 Task: Look for space in Parral, Chile from 15th June, 2023 to 21st June, 2023 for 5 adults in price range Rs.14000 to Rs.25000. Place can be entire place with 3 bedrooms having 3 beds and 3 bathrooms. Property type can be house, flat, guest house. Booking option can be shelf check-in. Required host language is English.
Action: Mouse moved to (409, 121)
Screenshot: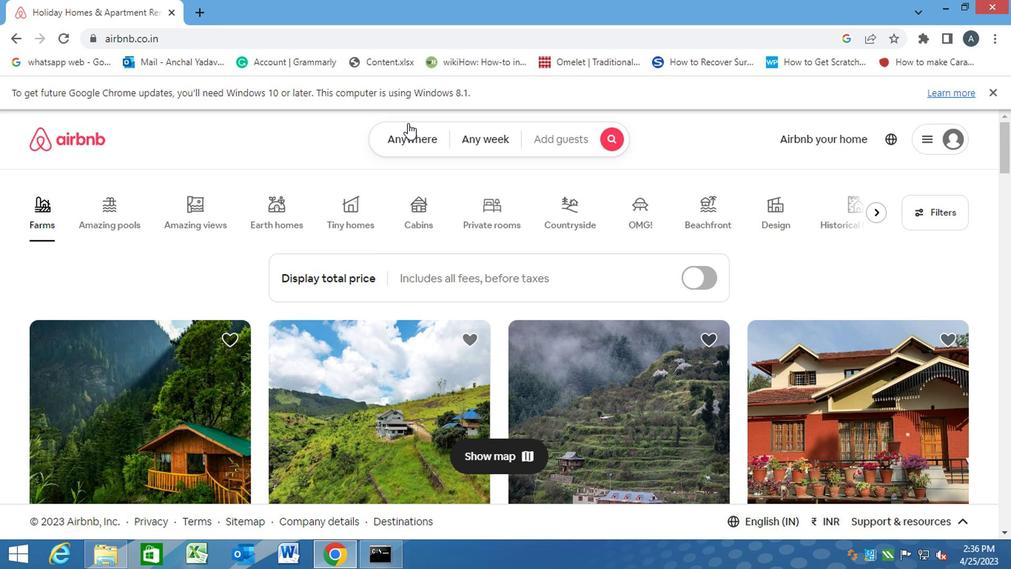 
Action: Mouse pressed left at (409, 121)
Screenshot: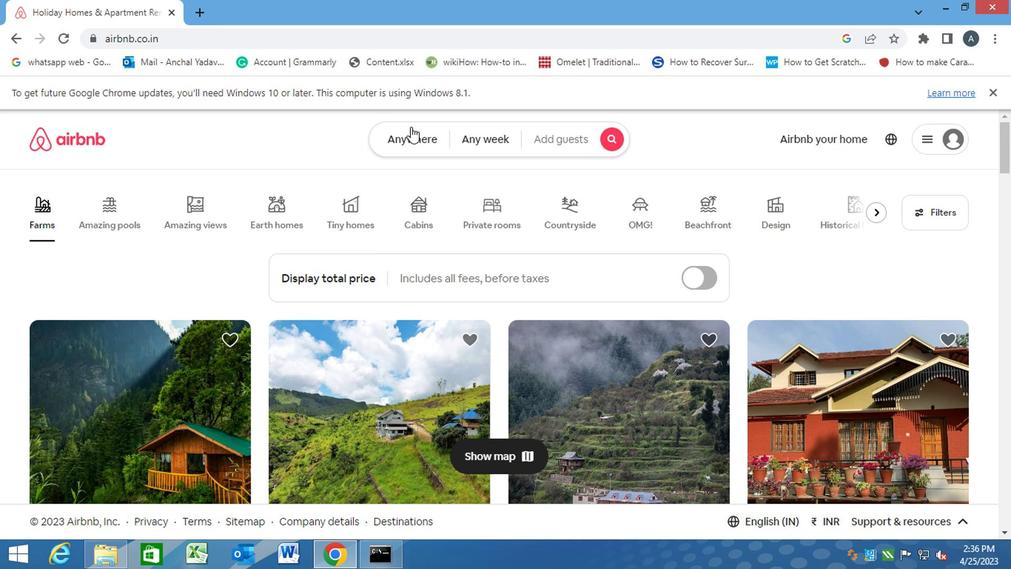 
Action: Mouse moved to (387, 180)
Screenshot: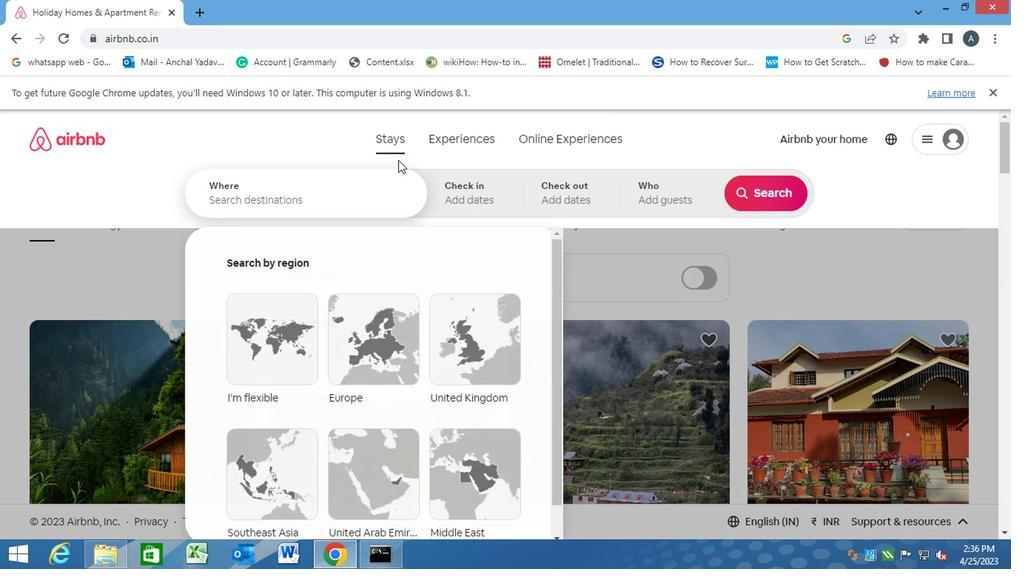 
Action: Mouse pressed left at (387, 180)
Screenshot: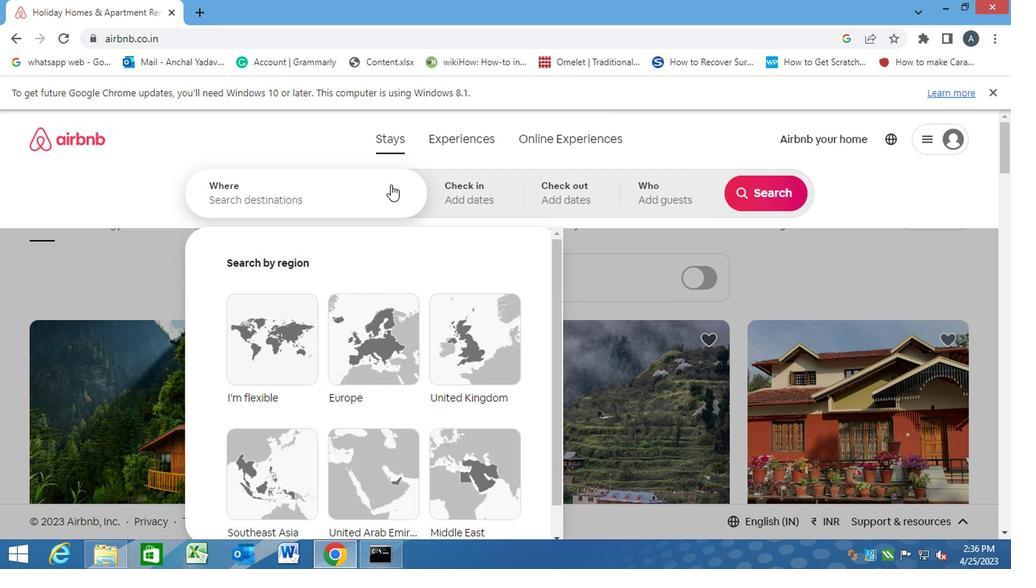 
Action: Key pressed p<Key.caps_lock>arral,<Key.space><Key.caps_lock>c<Key.caps_lock>hile<Key.enter>
Screenshot: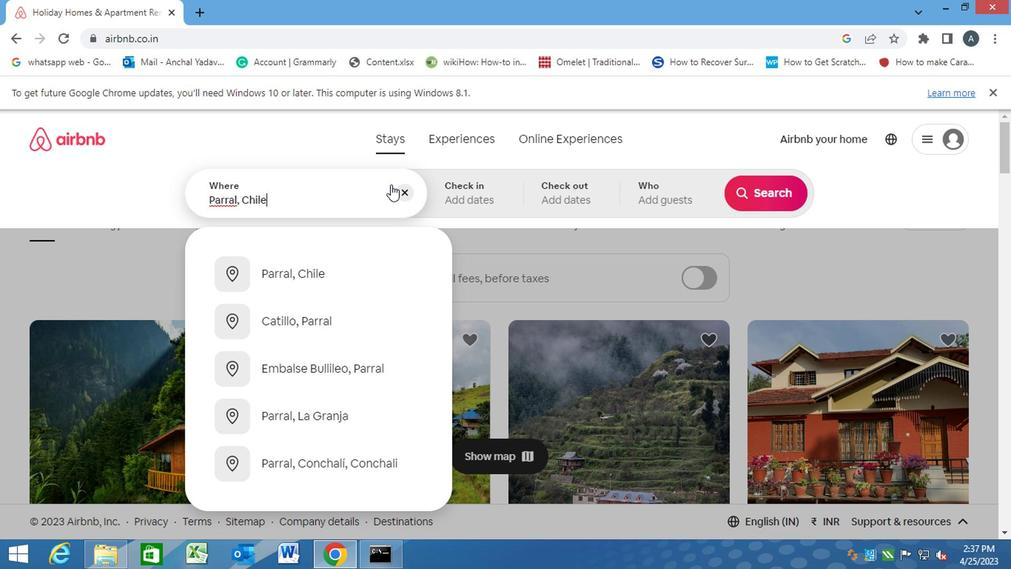 
Action: Mouse moved to (759, 318)
Screenshot: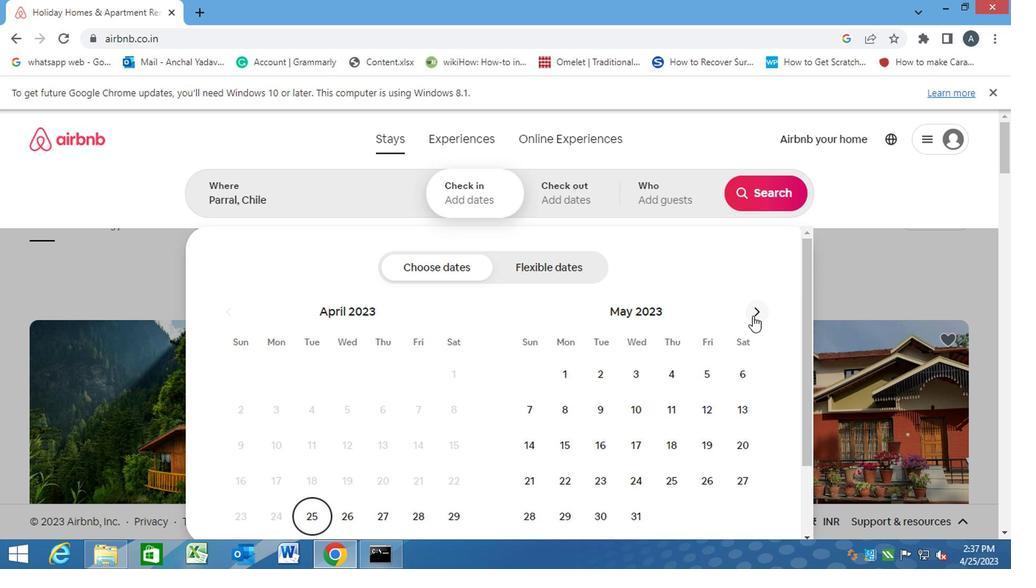 
Action: Mouse pressed left at (759, 318)
Screenshot: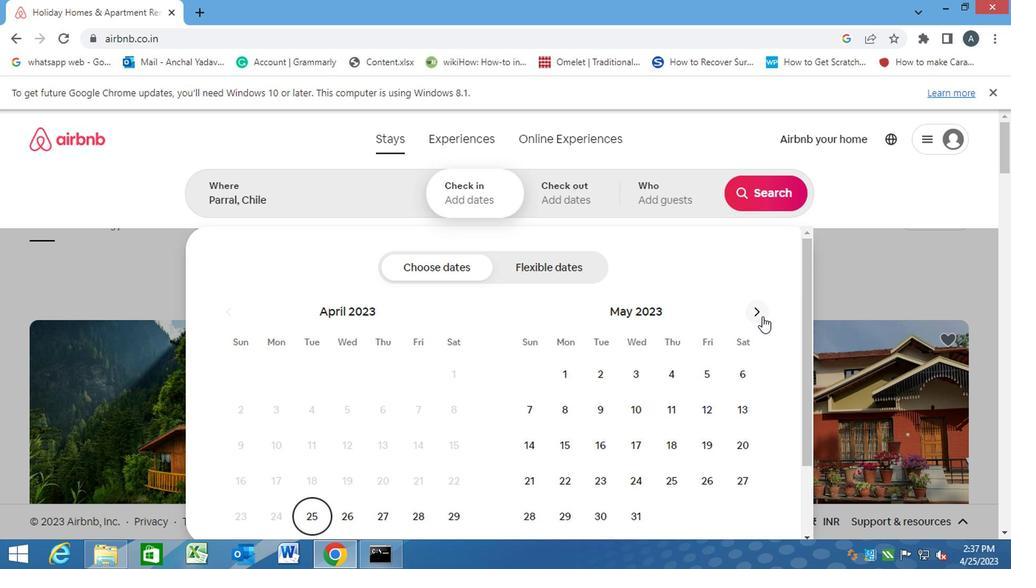 
Action: Mouse pressed left at (759, 318)
Screenshot: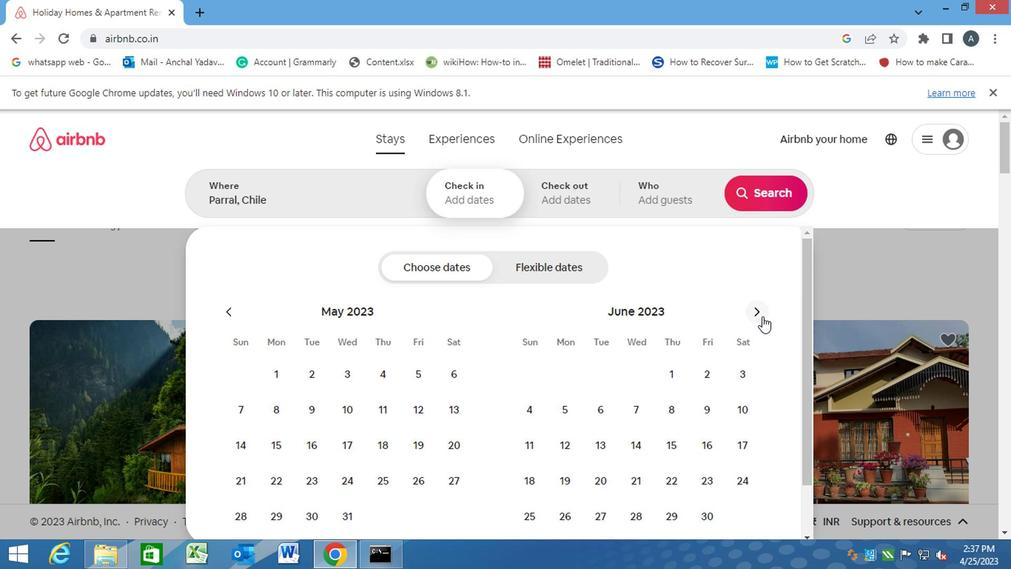 
Action: Mouse moved to (222, 312)
Screenshot: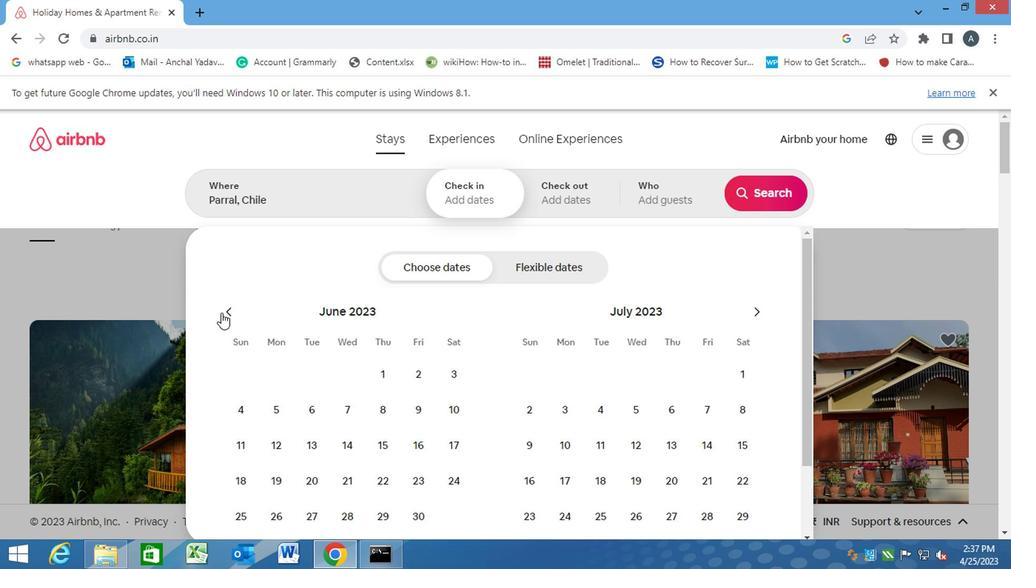 
Action: Mouse pressed left at (222, 312)
Screenshot: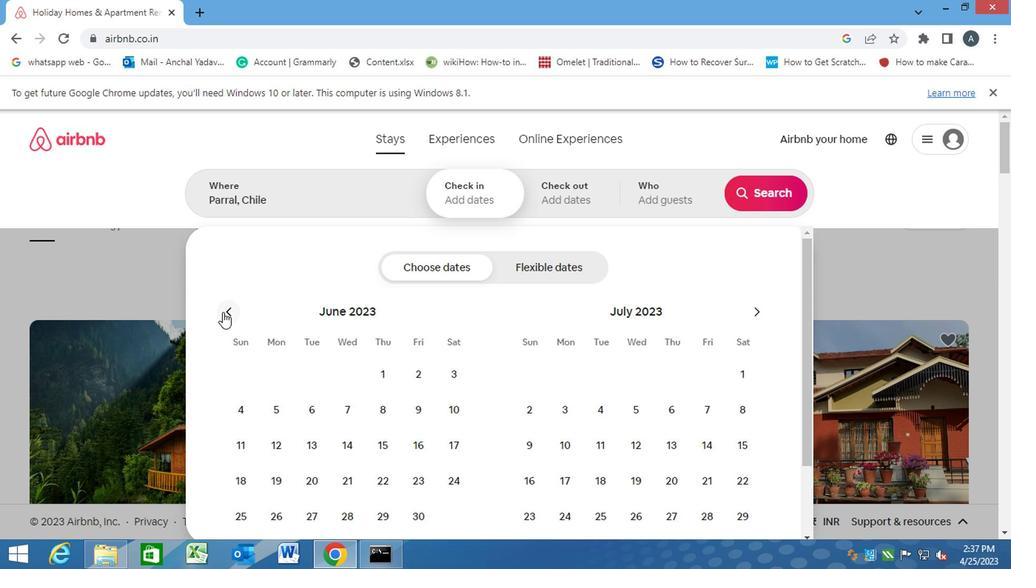 
Action: Mouse moved to (671, 451)
Screenshot: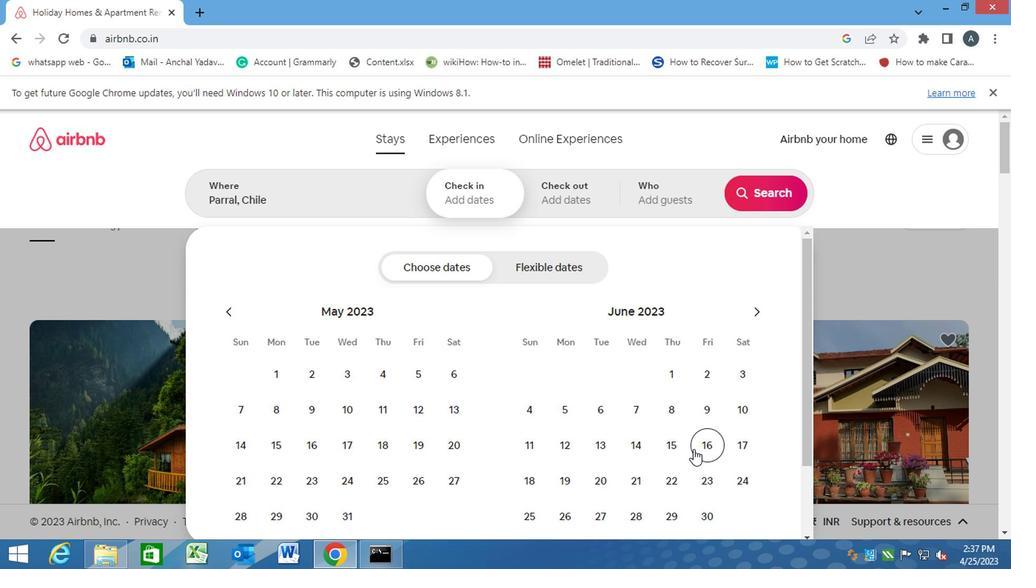 
Action: Mouse pressed left at (671, 451)
Screenshot: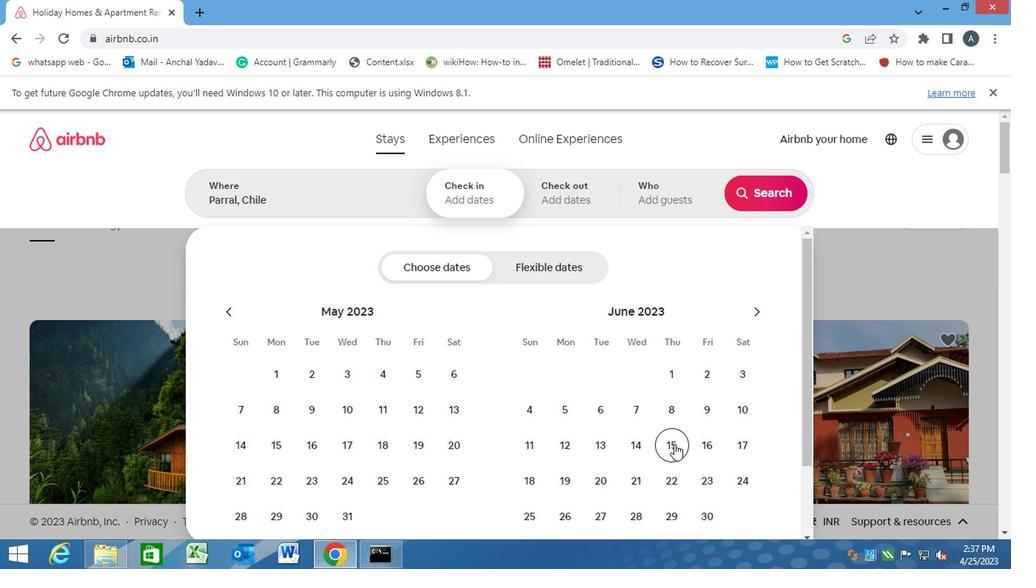 
Action: Mouse moved to (629, 489)
Screenshot: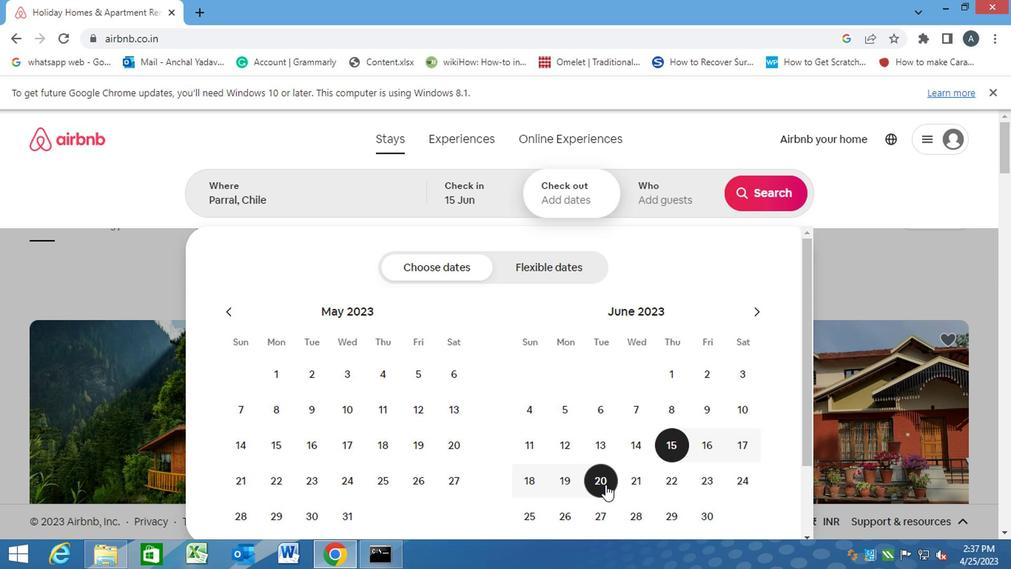 
Action: Mouse pressed left at (629, 489)
Screenshot: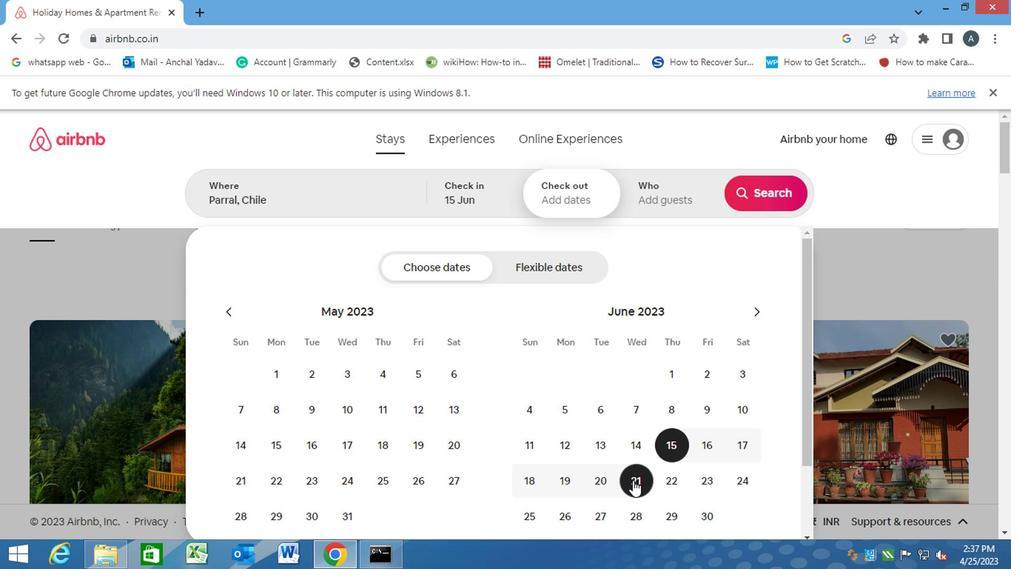 
Action: Mouse moved to (651, 183)
Screenshot: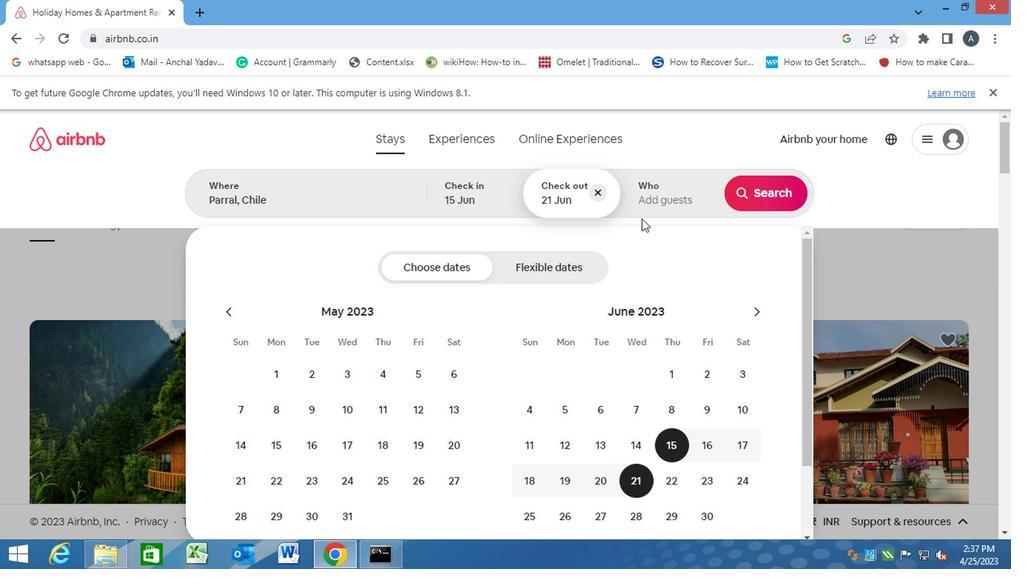 
Action: Mouse pressed left at (651, 183)
Screenshot: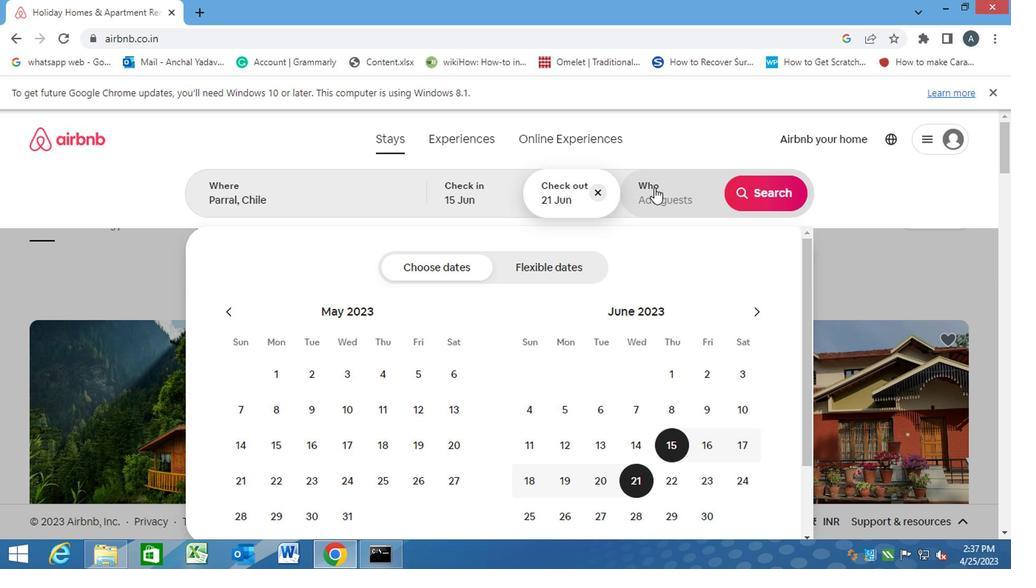 
Action: Mouse moved to (768, 272)
Screenshot: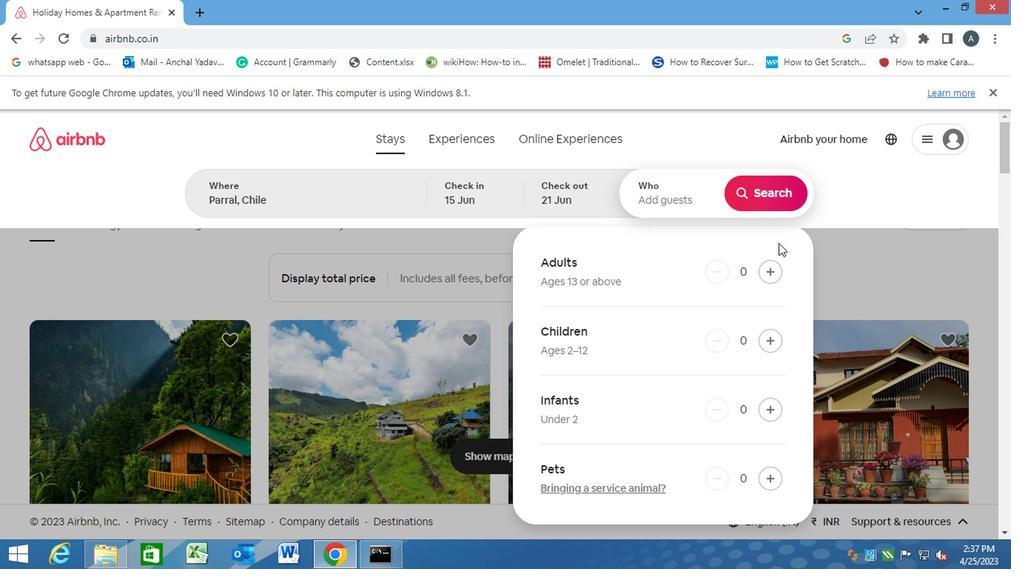 
Action: Mouse pressed left at (768, 272)
Screenshot: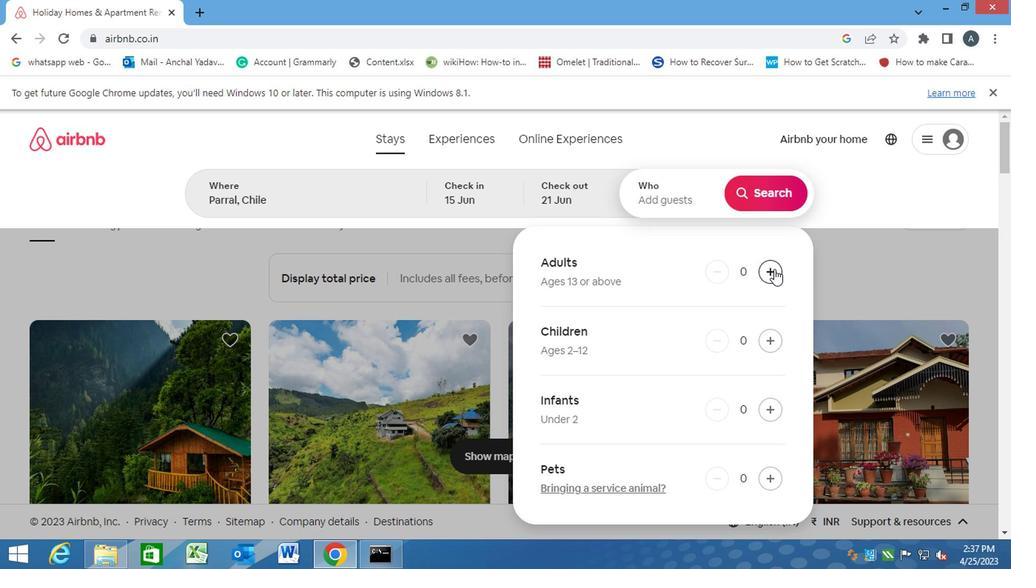 
Action: Mouse pressed left at (768, 272)
Screenshot: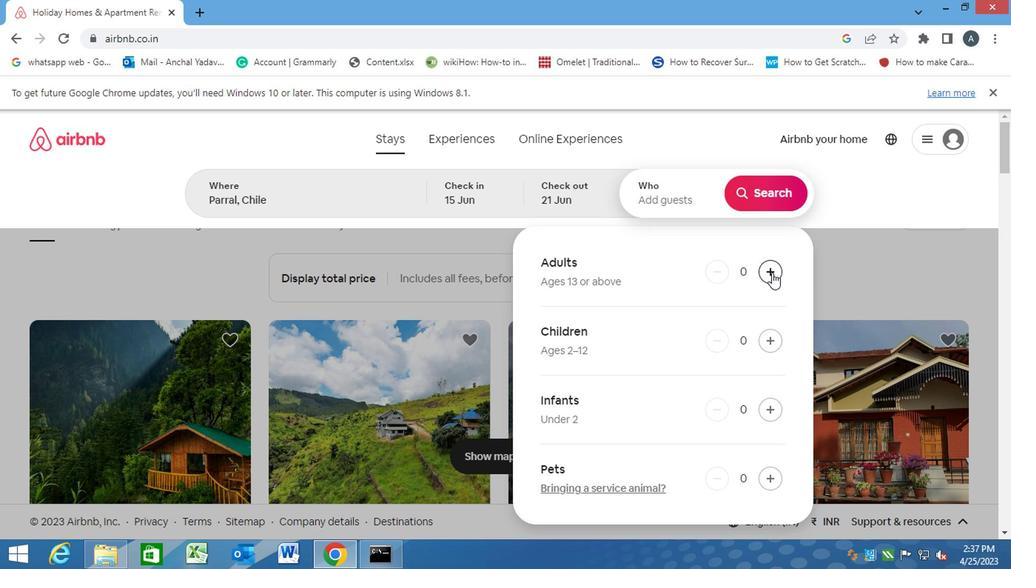 
Action: Mouse pressed left at (768, 272)
Screenshot: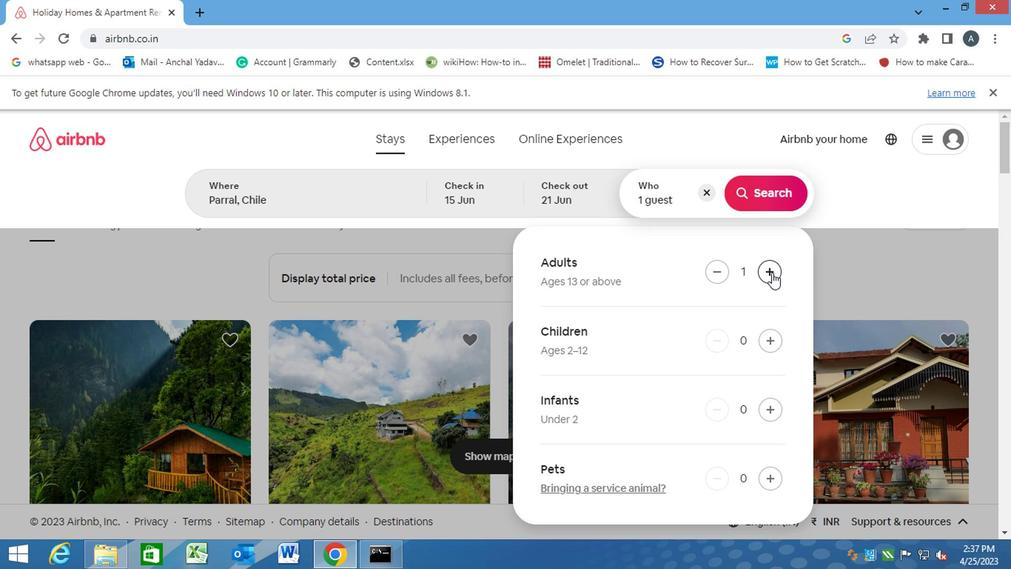
Action: Mouse pressed left at (768, 272)
Screenshot: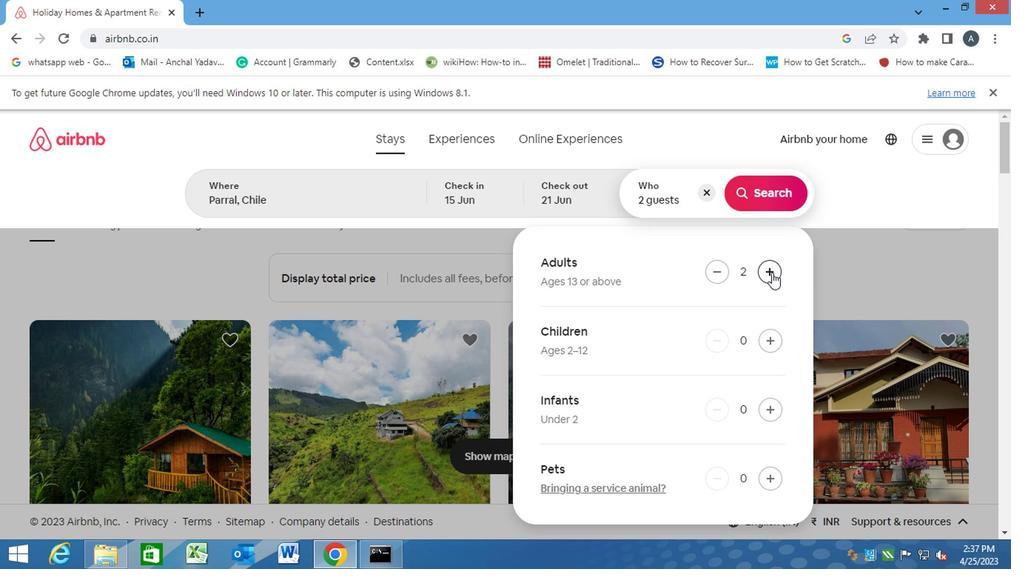 
Action: Mouse pressed left at (768, 272)
Screenshot: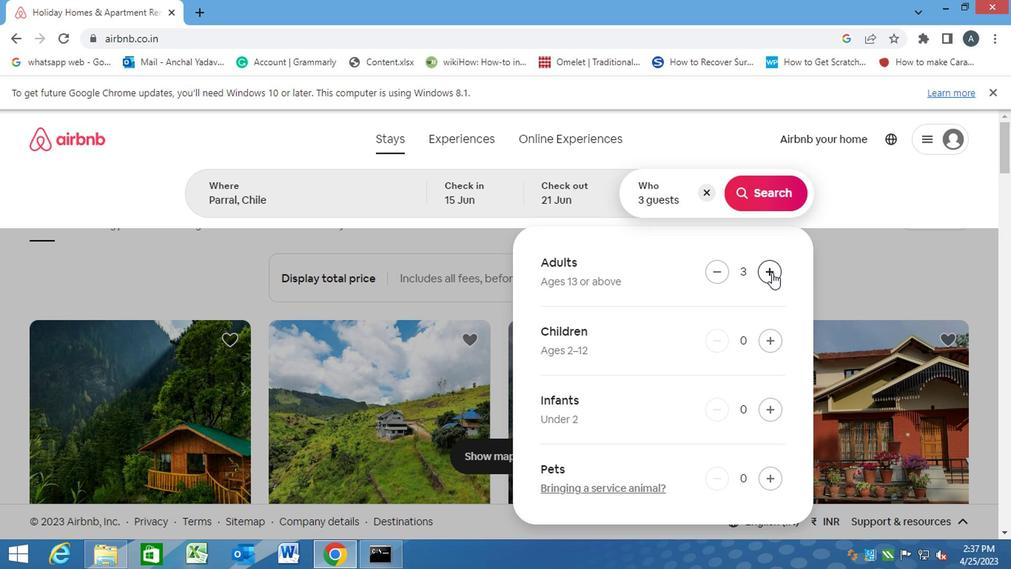 
Action: Mouse moved to (752, 195)
Screenshot: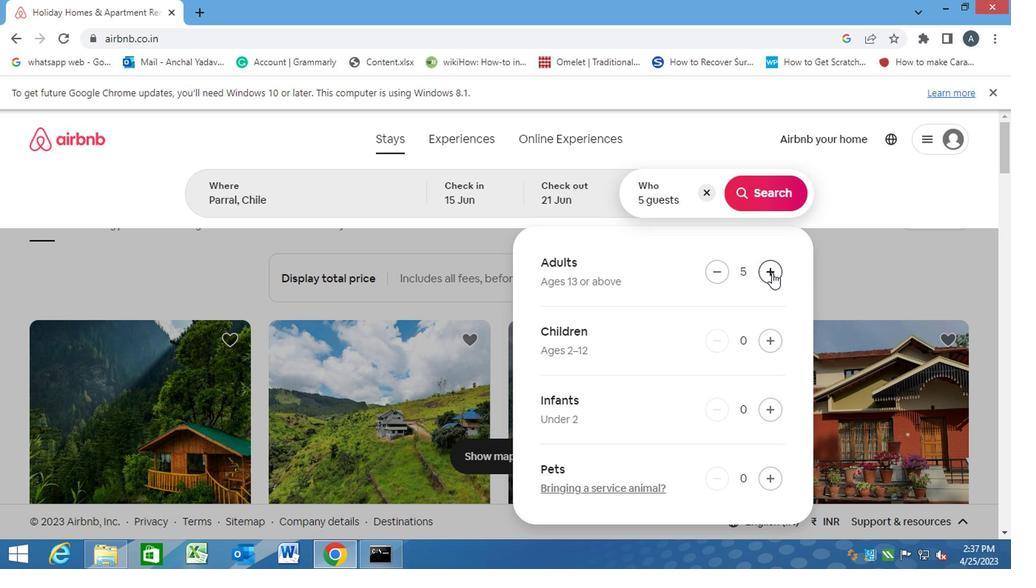 
Action: Mouse pressed left at (752, 195)
Screenshot: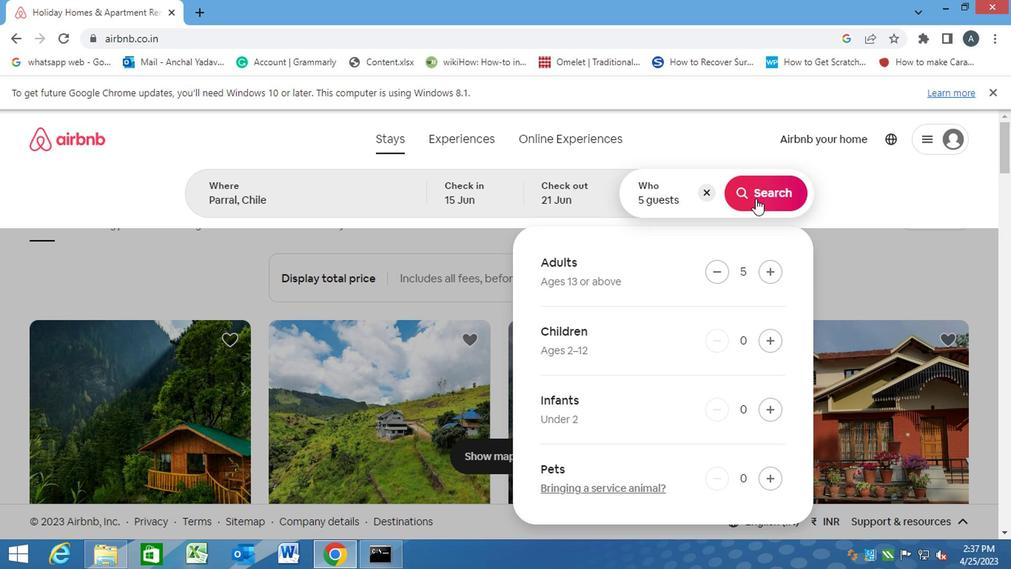 
Action: Mouse moved to (952, 202)
Screenshot: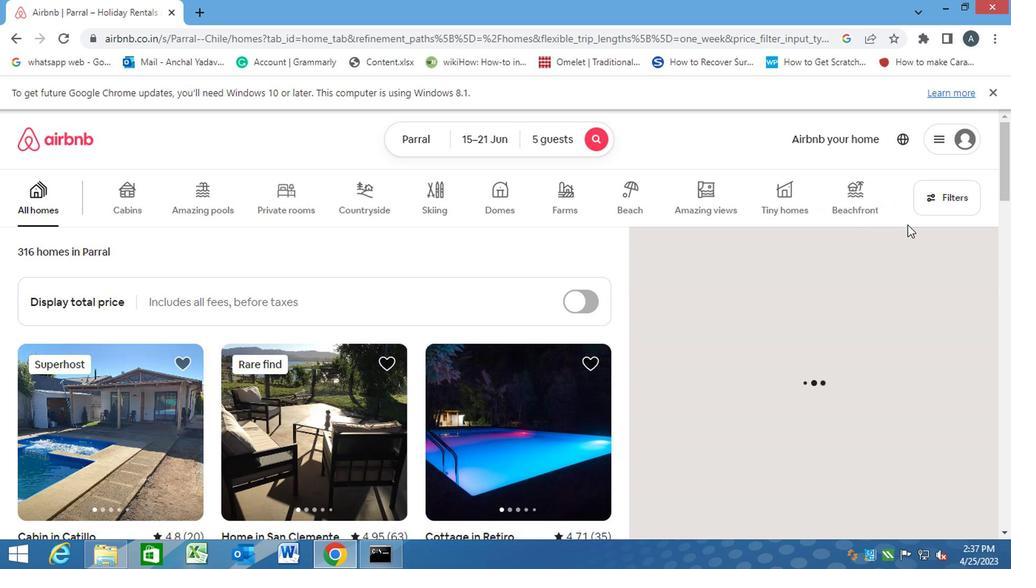 
Action: Mouse pressed left at (952, 202)
Screenshot: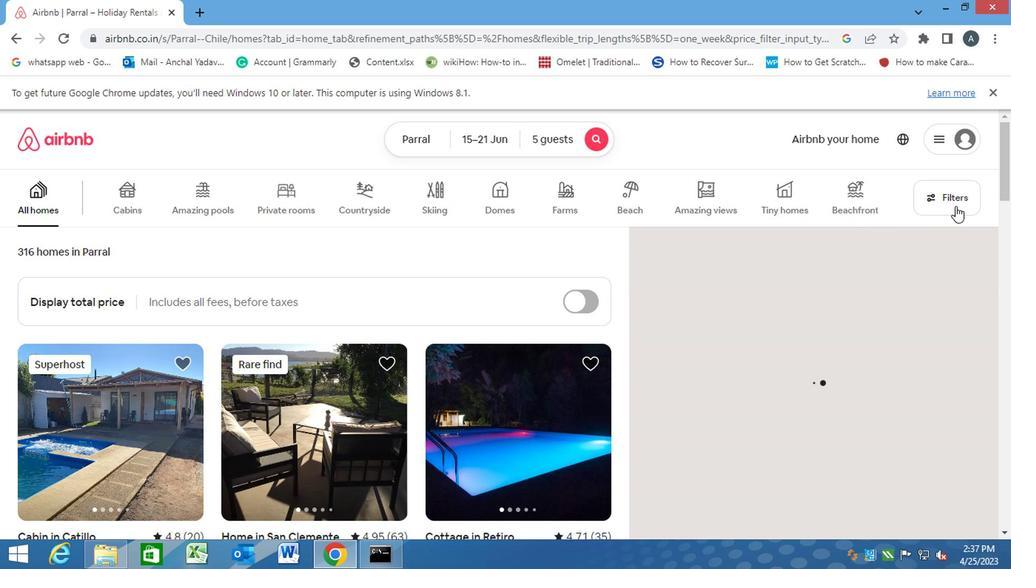 
Action: Mouse moved to (324, 392)
Screenshot: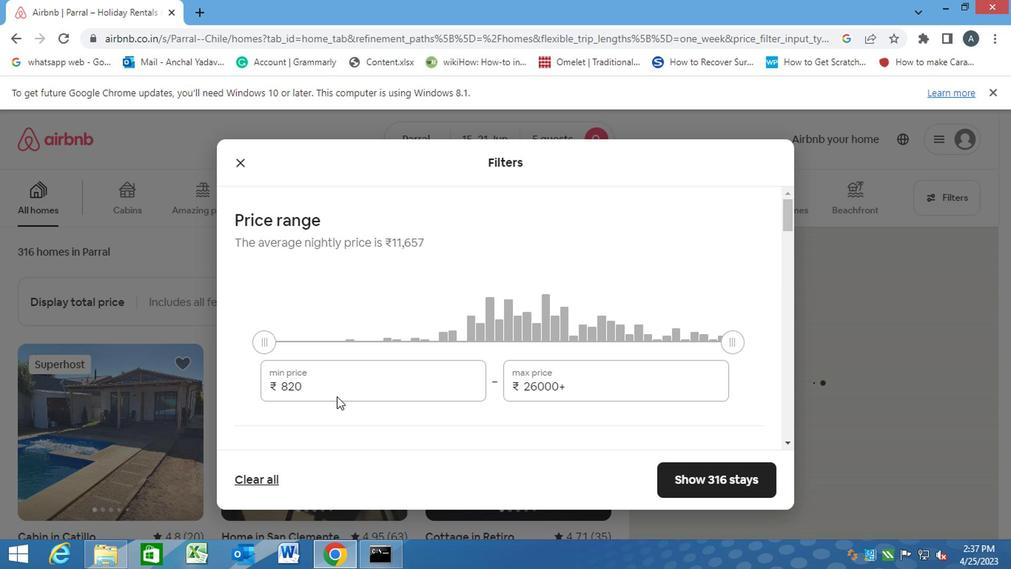 
Action: Mouse pressed left at (324, 392)
Screenshot: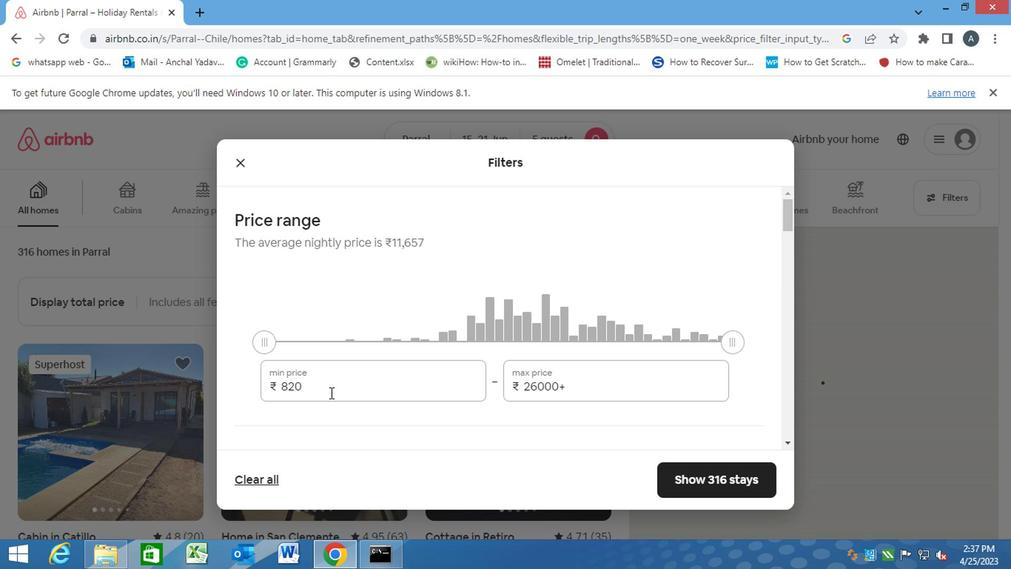 
Action: Mouse moved to (249, 393)
Screenshot: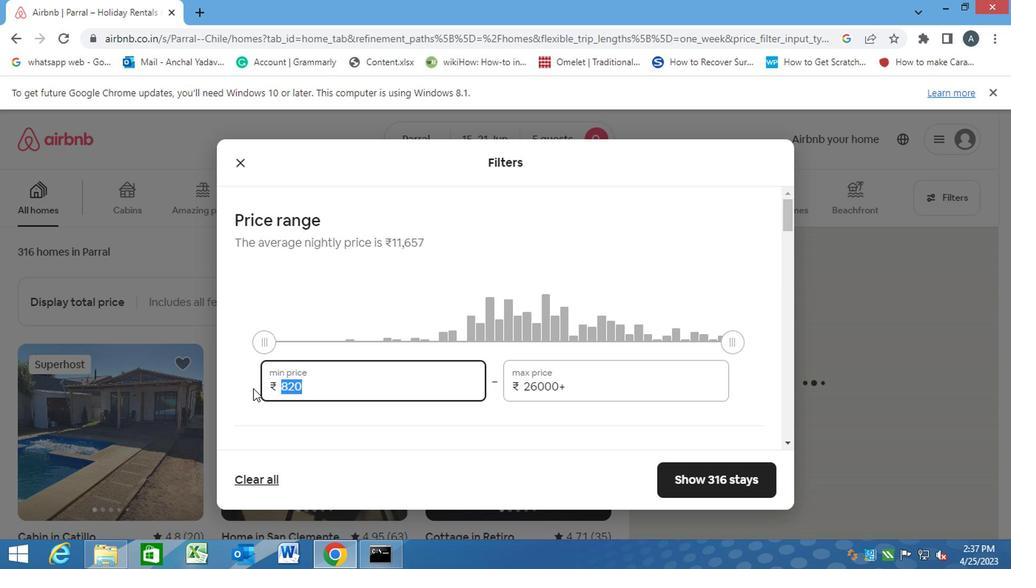 
Action: Key pressed 14000<Key.tab><Key.backspace><Key.backspace>25000
Screenshot: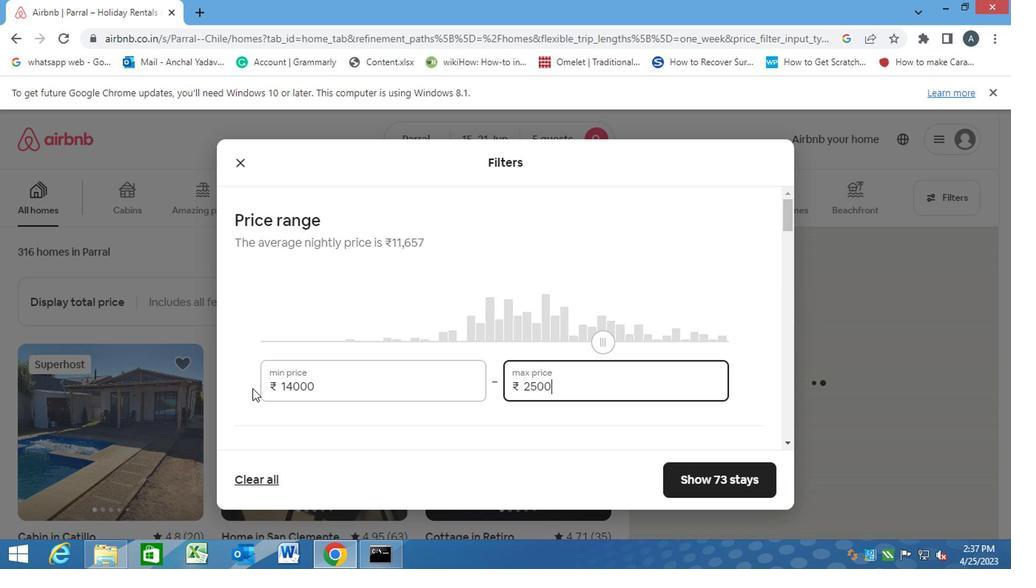 
Action: Mouse moved to (420, 464)
Screenshot: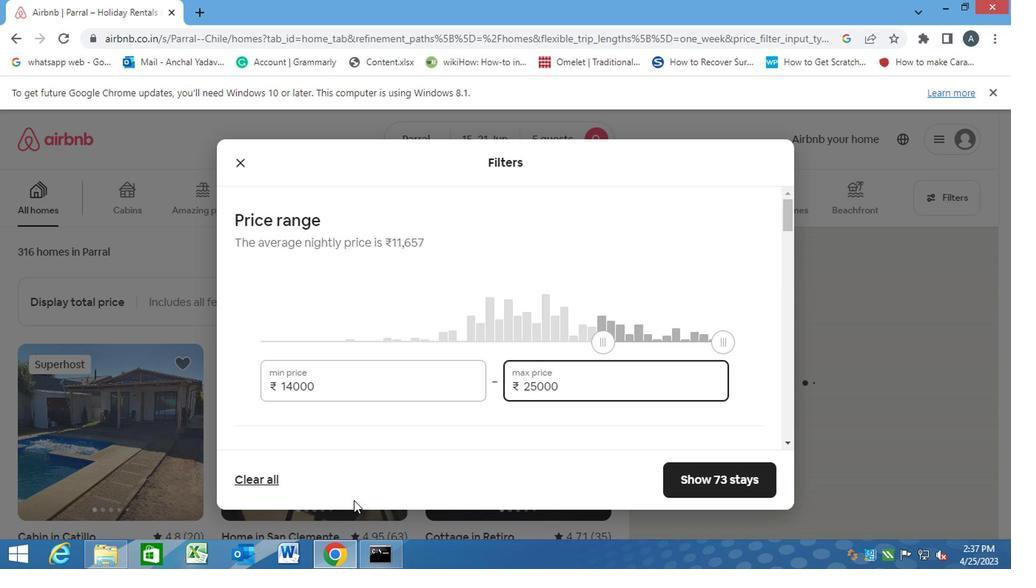 
Action: Mouse pressed left at (420, 464)
Screenshot: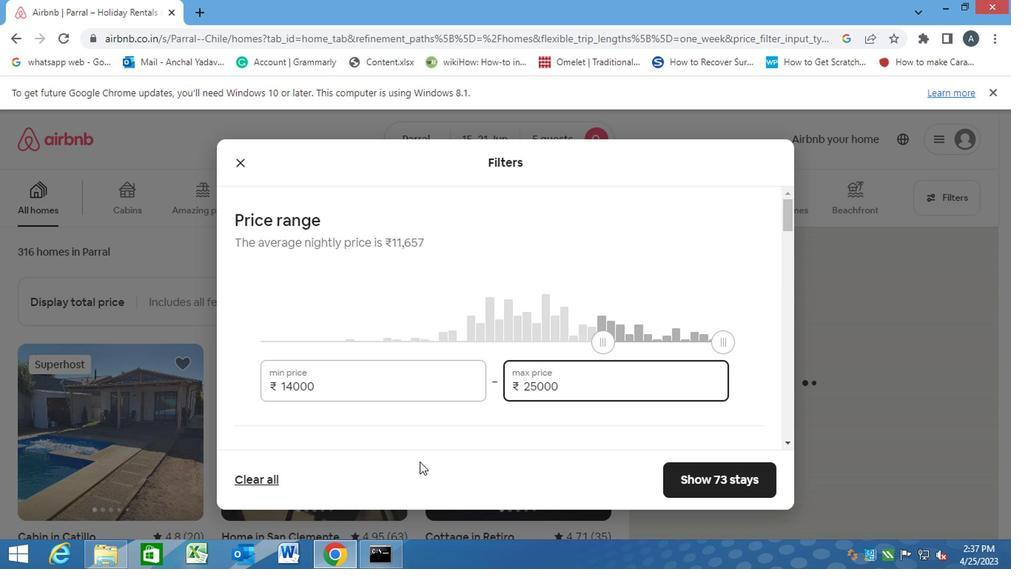 
Action: Mouse scrolled (420, 463) with delta (0, 0)
Screenshot: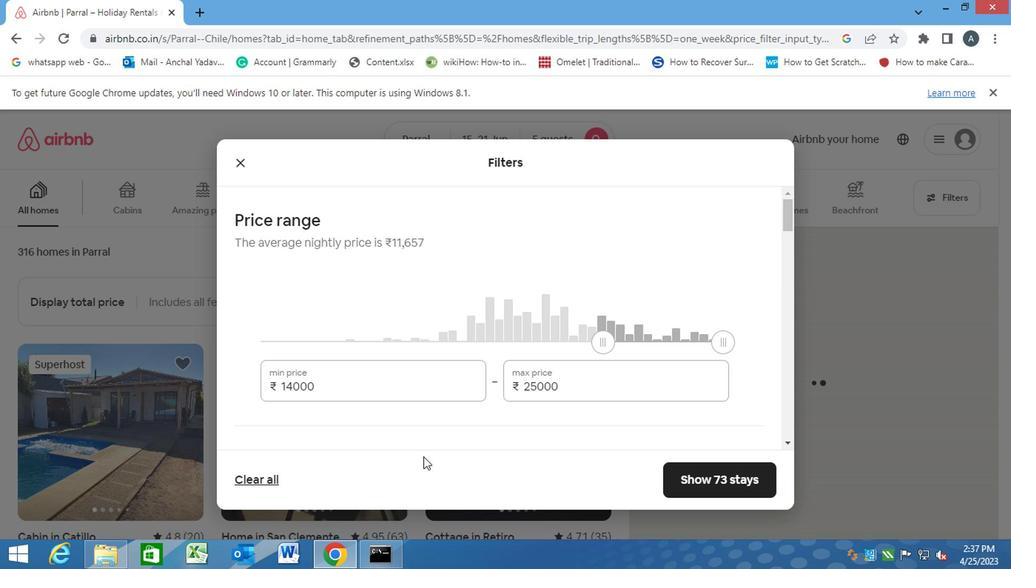 
Action: Mouse scrolled (420, 463) with delta (0, 0)
Screenshot: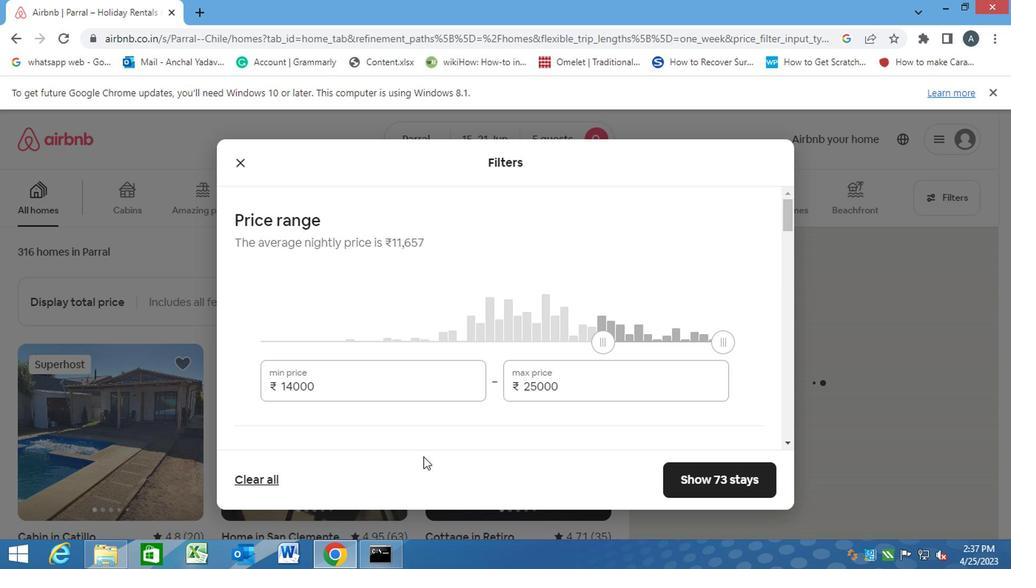 
Action: Mouse scrolled (420, 463) with delta (0, 0)
Screenshot: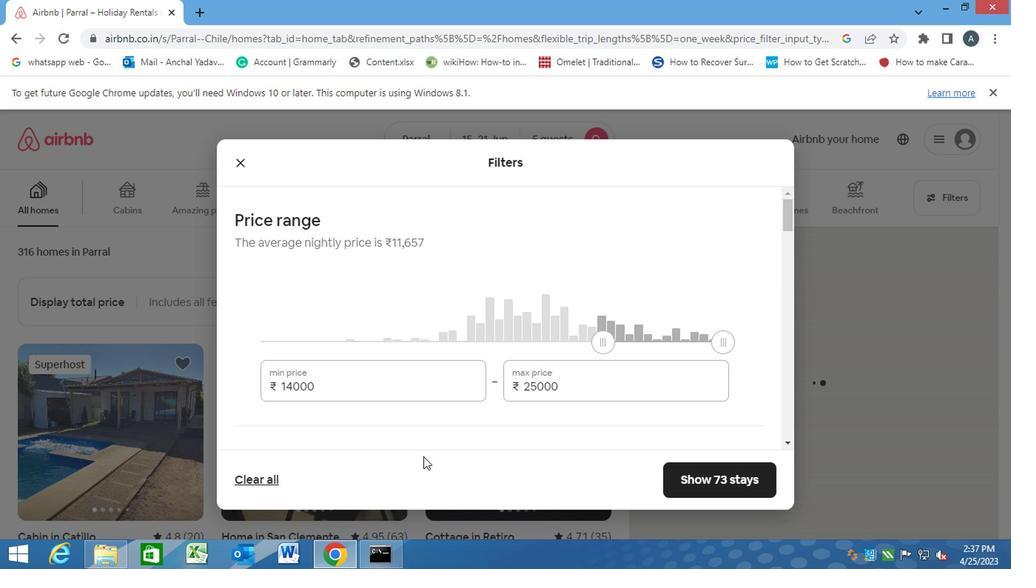 
Action: Mouse moved to (343, 440)
Screenshot: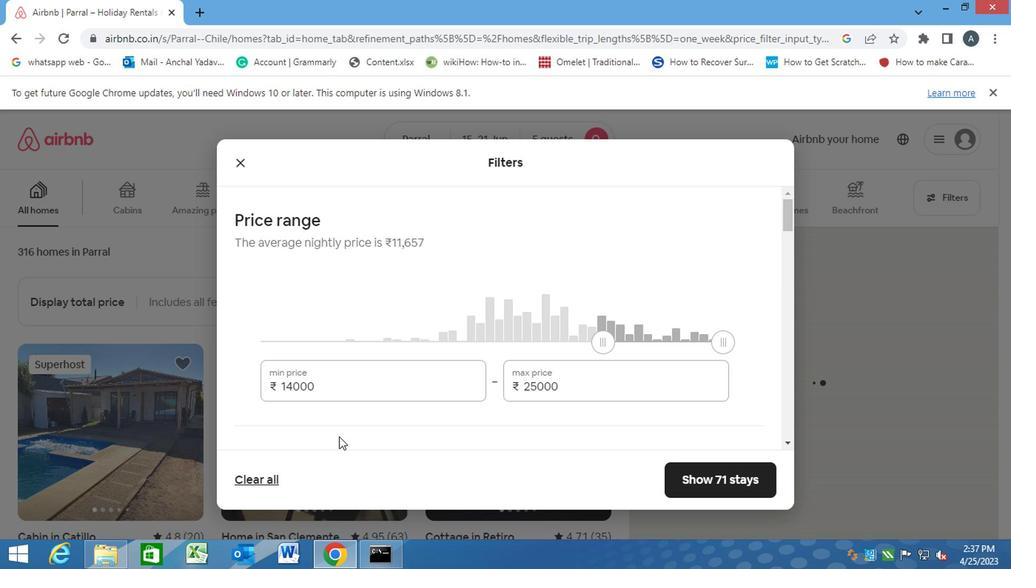 
Action: Mouse pressed left at (343, 440)
Screenshot: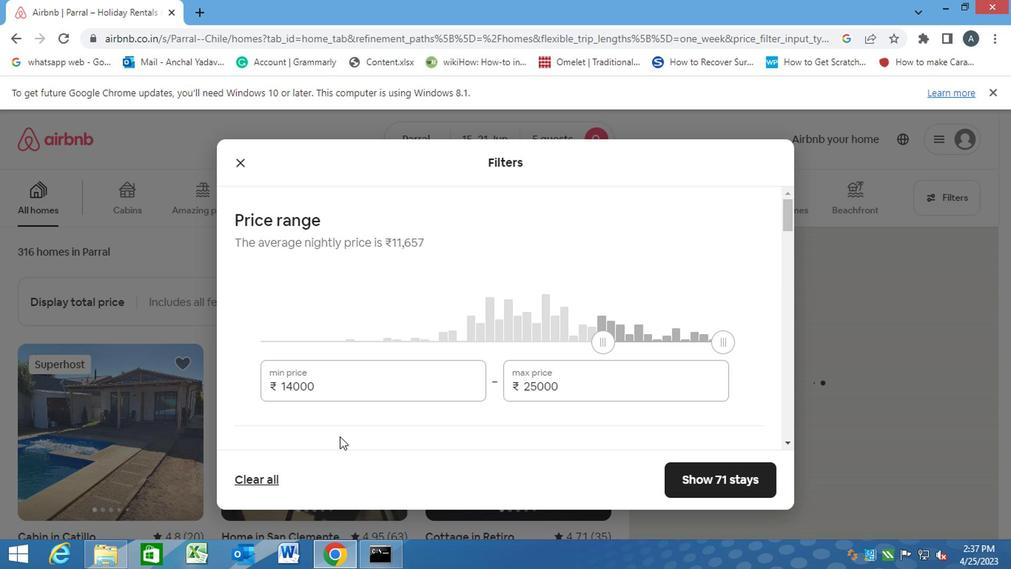
Action: Mouse moved to (345, 439)
Screenshot: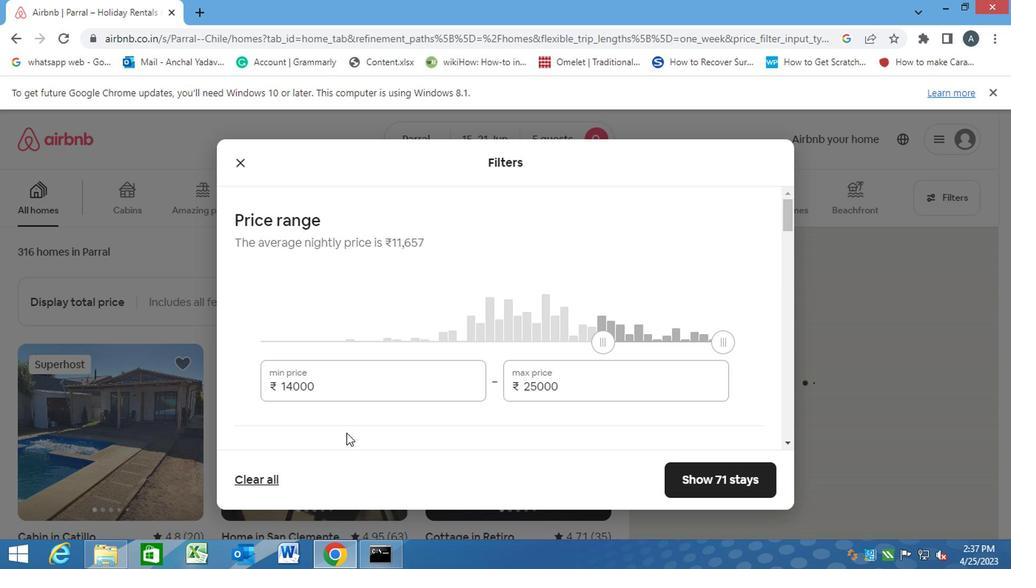 
Action: Mouse scrolled (345, 439) with delta (0, 0)
Screenshot: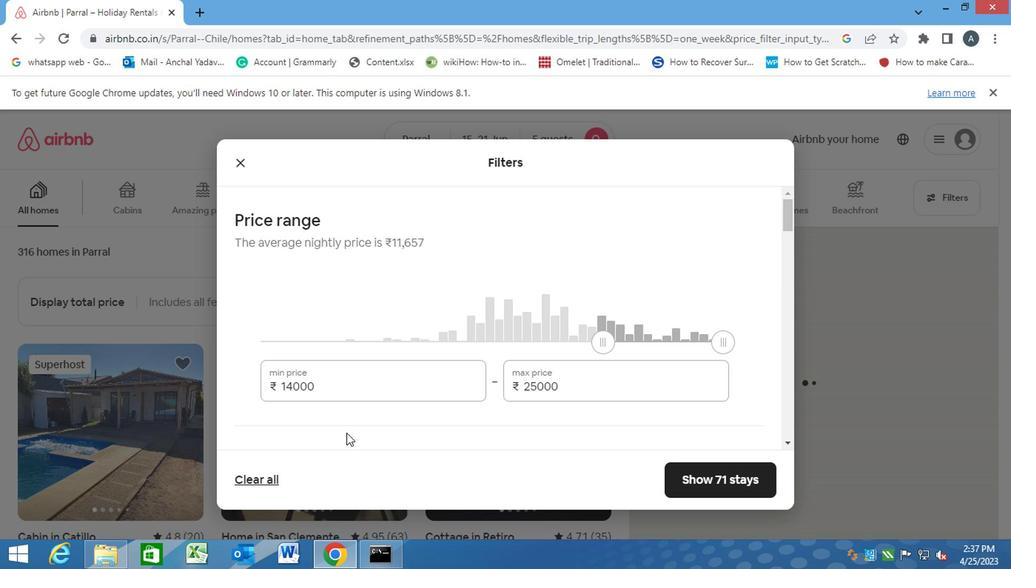 
Action: Mouse scrolled (345, 439) with delta (0, 0)
Screenshot: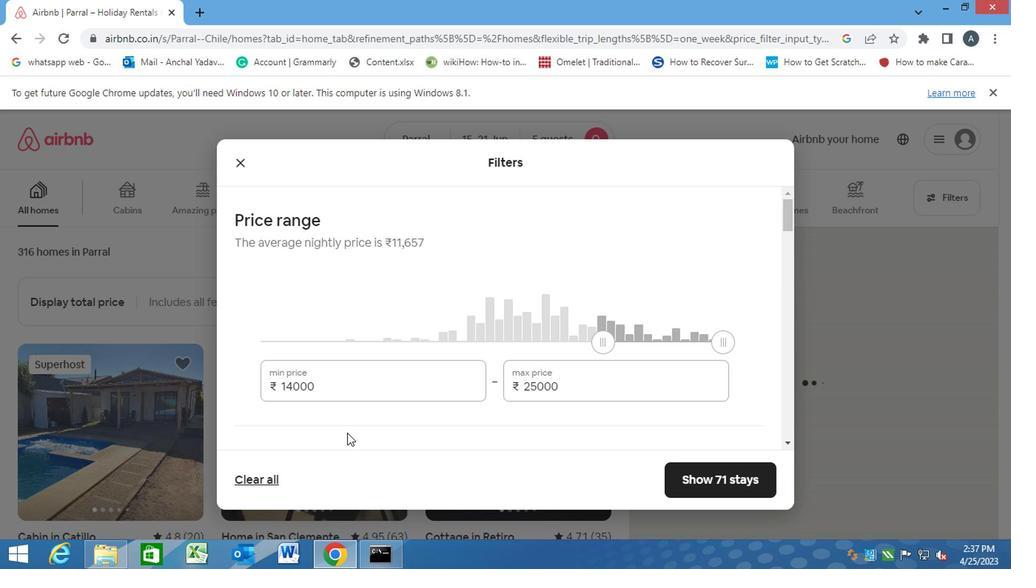 
Action: Mouse scrolled (345, 439) with delta (0, 0)
Screenshot: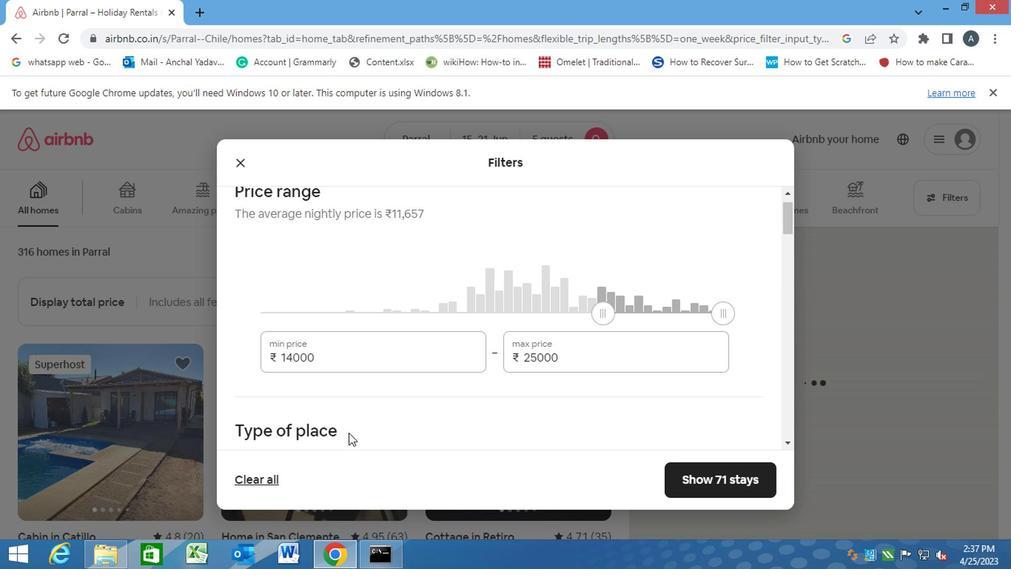 
Action: Mouse moved to (238, 271)
Screenshot: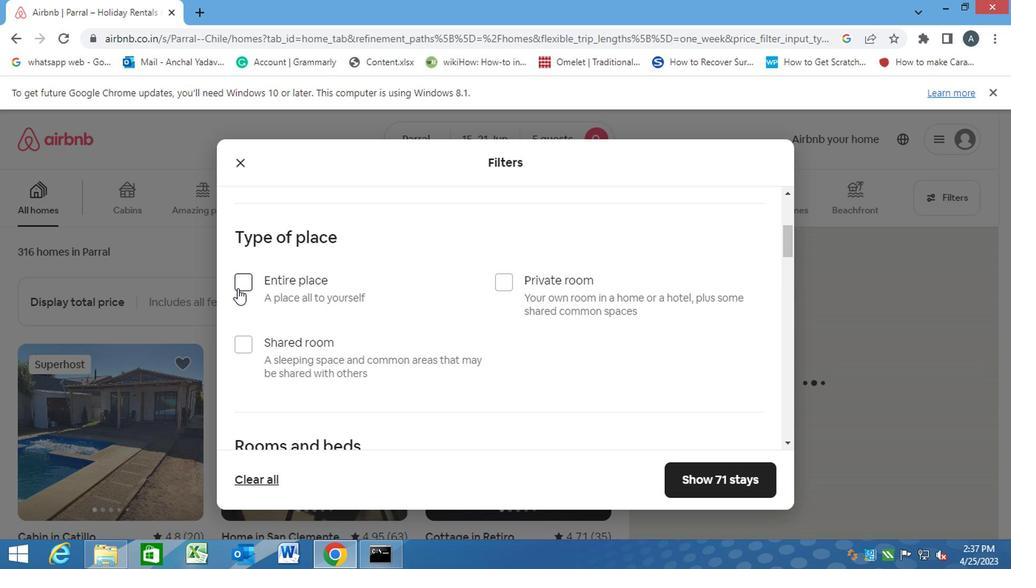 
Action: Mouse pressed left at (238, 271)
Screenshot: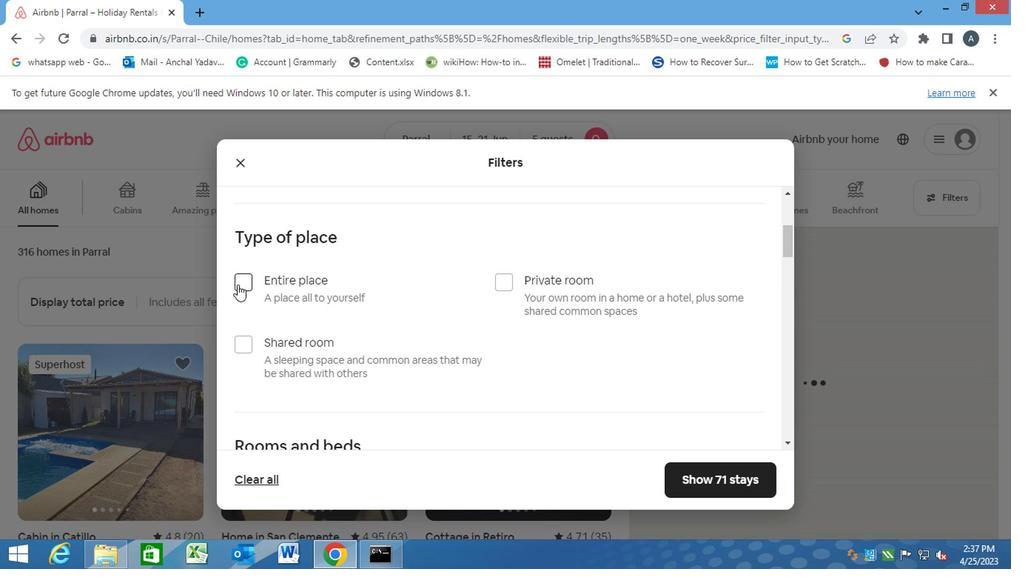 
Action: Mouse moved to (242, 285)
Screenshot: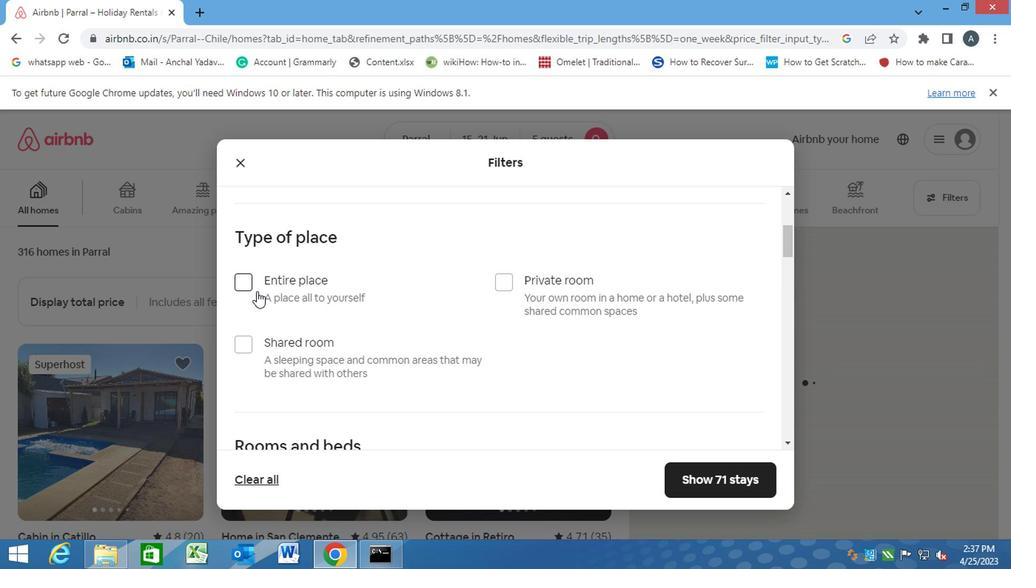 
Action: Mouse pressed left at (242, 285)
Screenshot: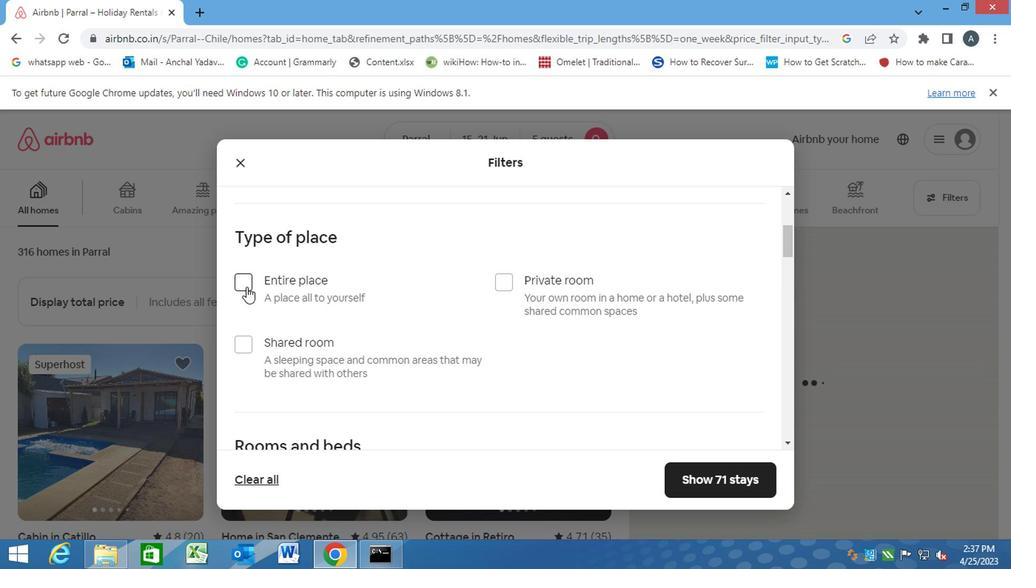 
Action: Mouse moved to (385, 339)
Screenshot: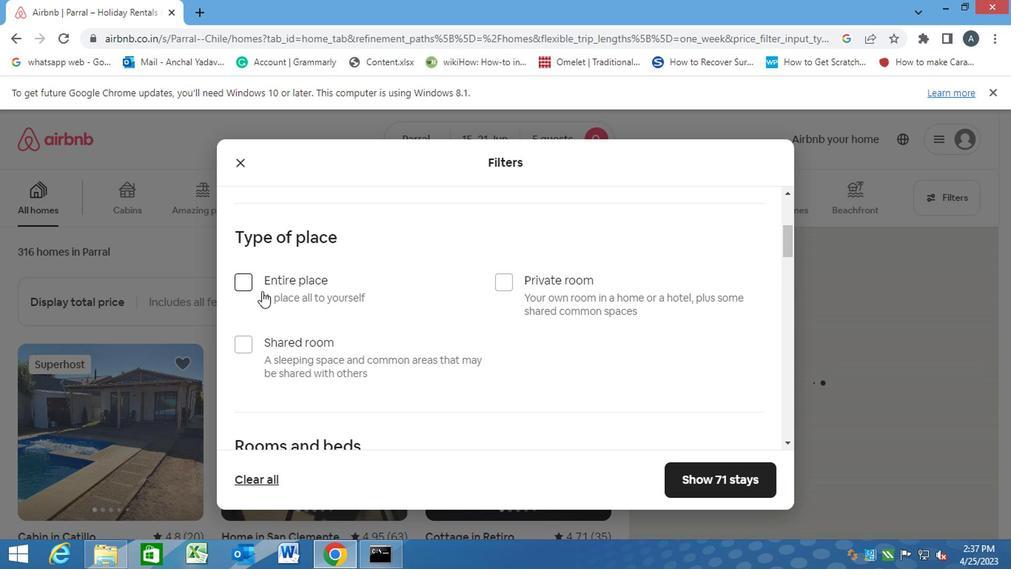 
Action: Mouse scrolled (385, 338) with delta (0, -1)
Screenshot: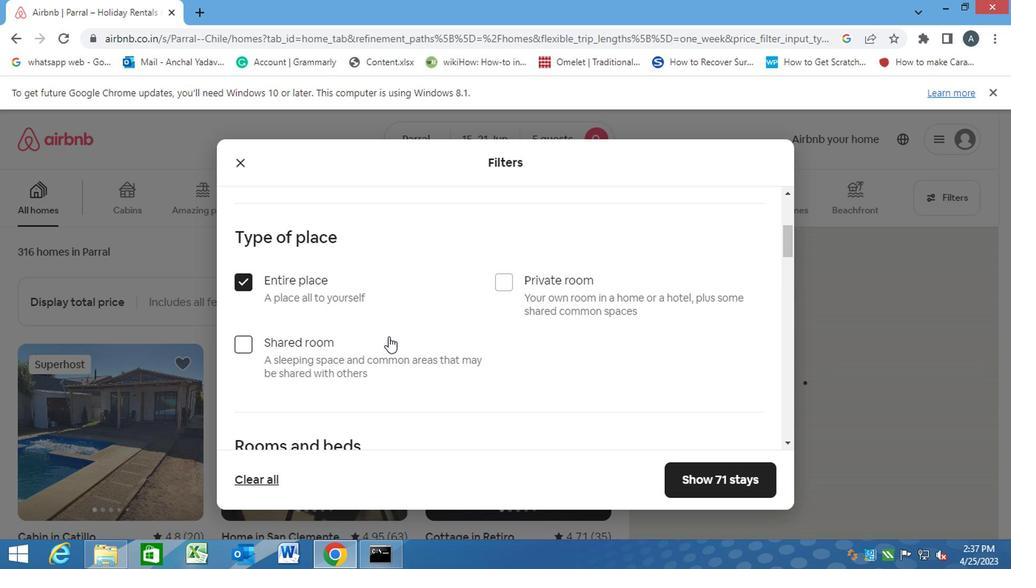 
Action: Mouse moved to (386, 339)
Screenshot: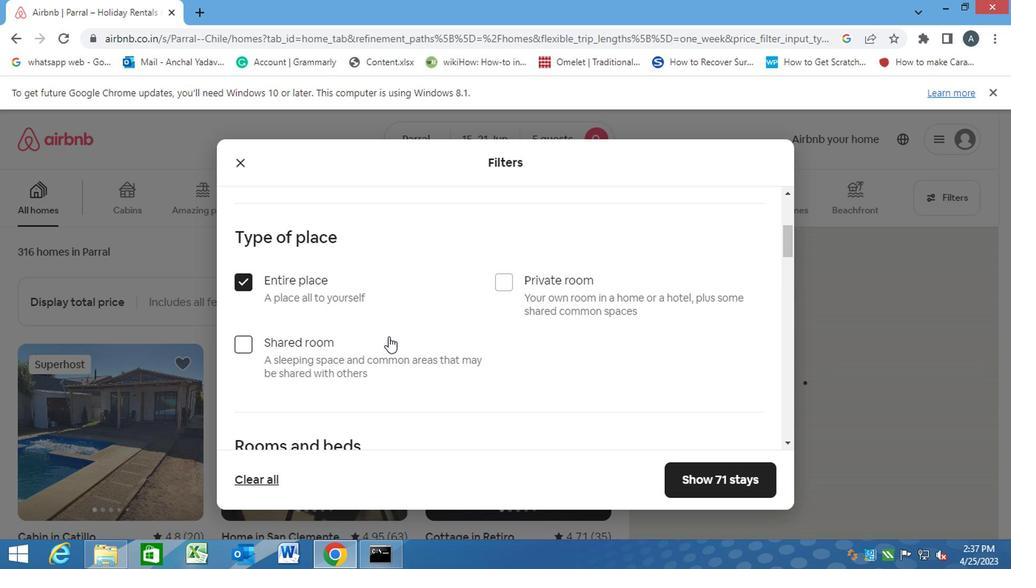 
Action: Mouse scrolled (386, 339) with delta (0, 0)
Screenshot: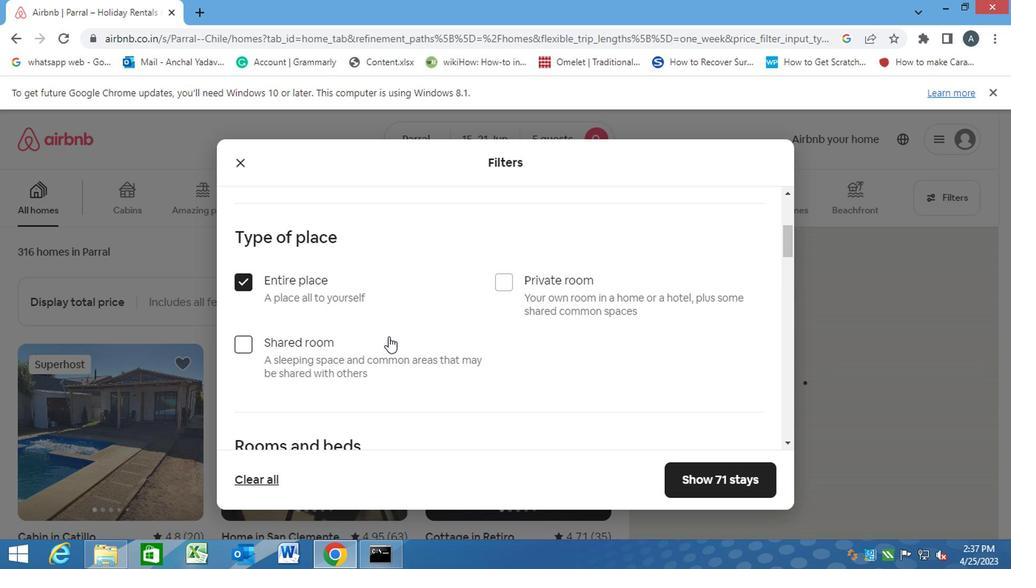 
Action: Mouse scrolled (386, 339) with delta (0, 0)
Screenshot: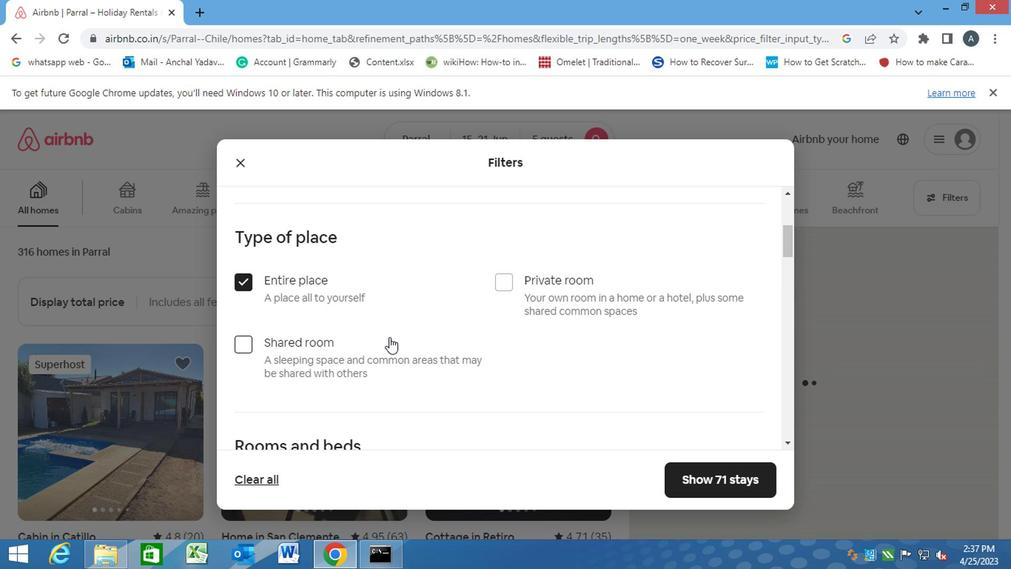 
Action: Mouse scrolled (386, 339) with delta (0, 0)
Screenshot: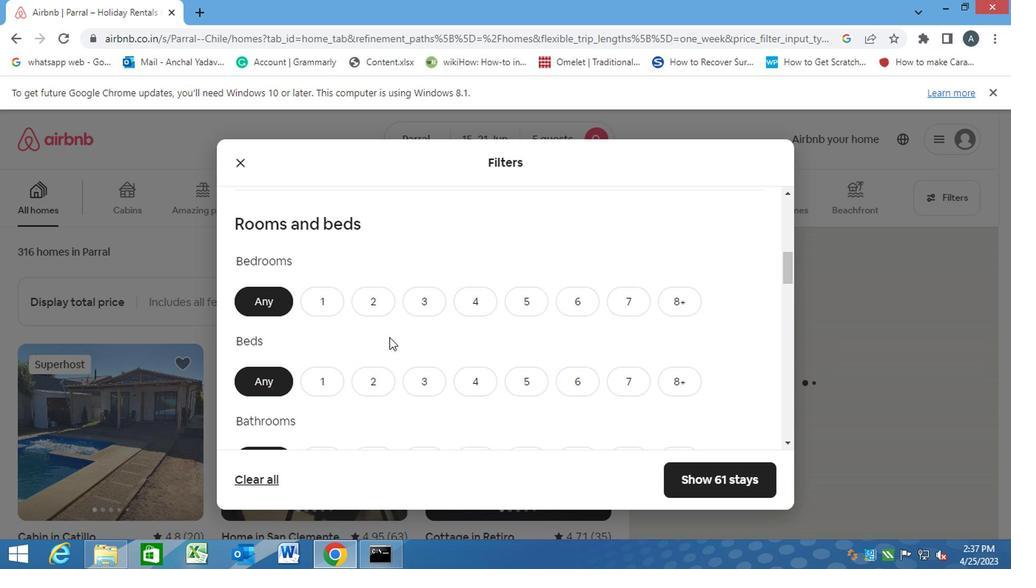 
Action: Mouse moved to (431, 234)
Screenshot: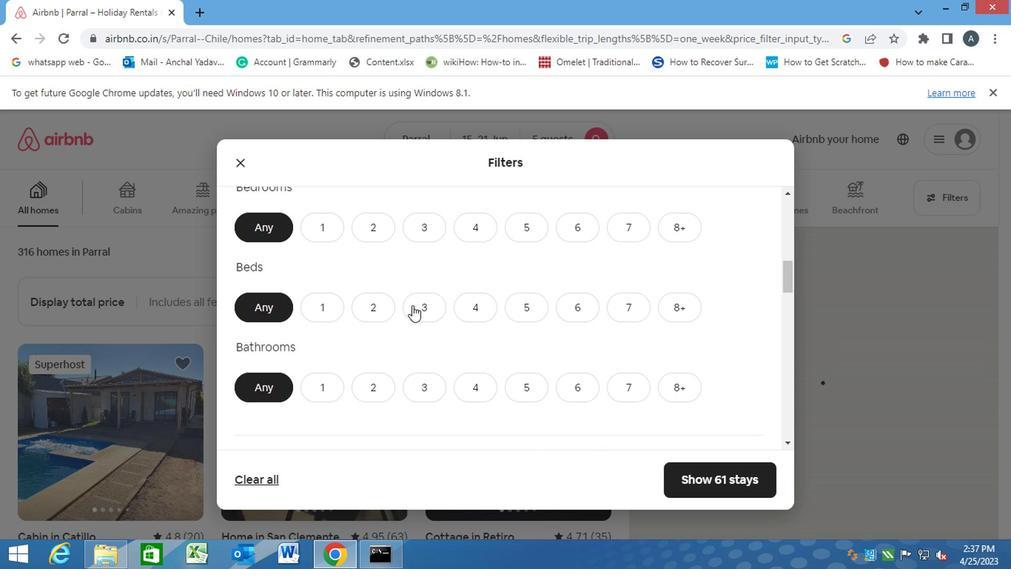 
Action: Mouse pressed left at (431, 234)
Screenshot: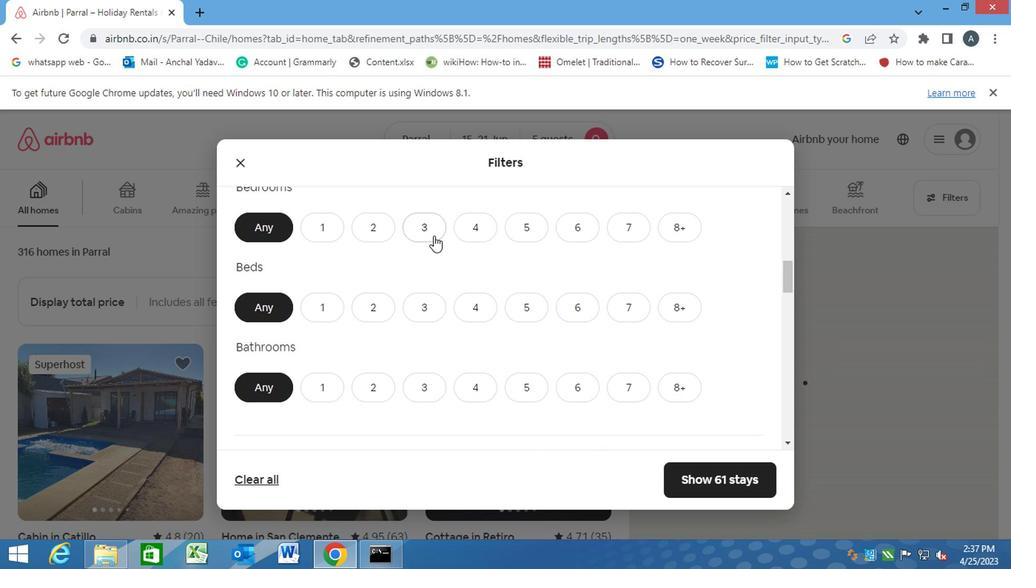 
Action: Mouse moved to (425, 305)
Screenshot: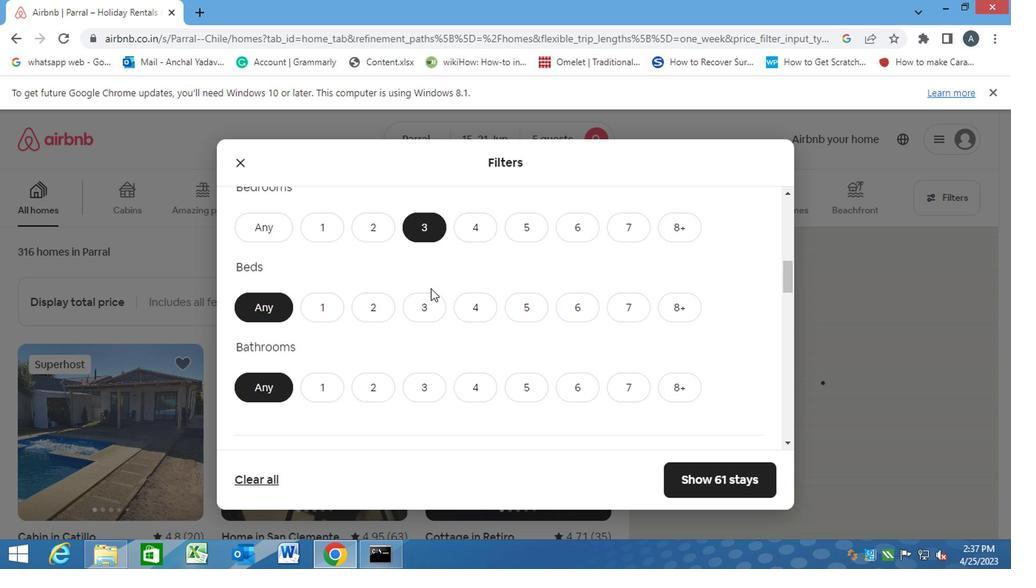 
Action: Mouse pressed left at (425, 305)
Screenshot: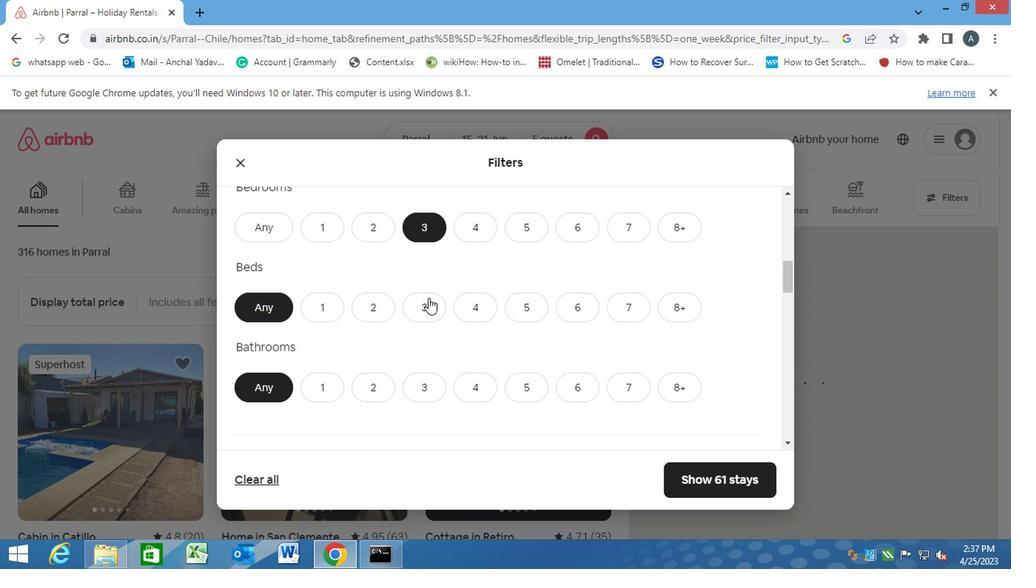 
Action: Mouse moved to (423, 394)
Screenshot: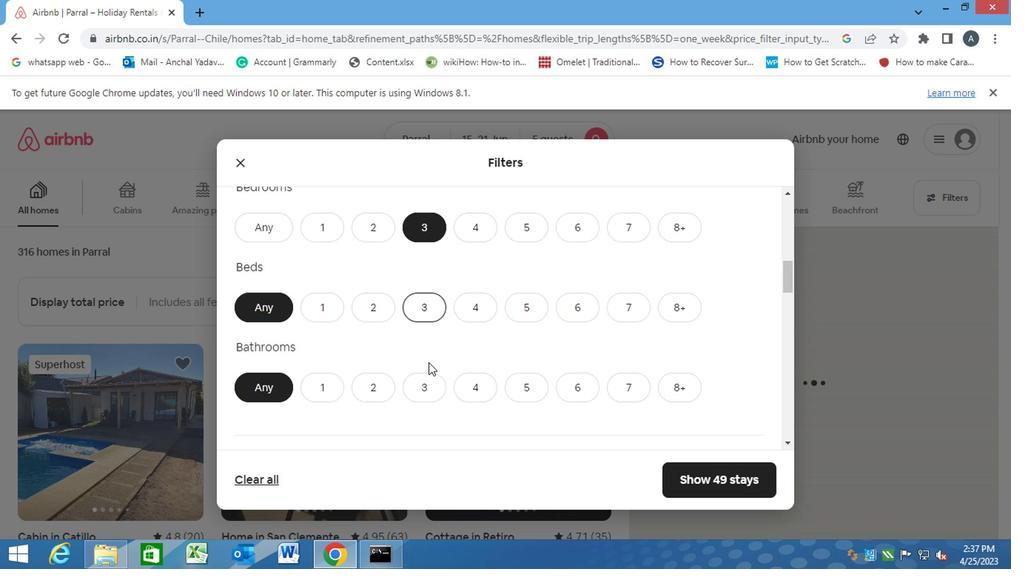 
Action: Mouse pressed left at (423, 394)
Screenshot: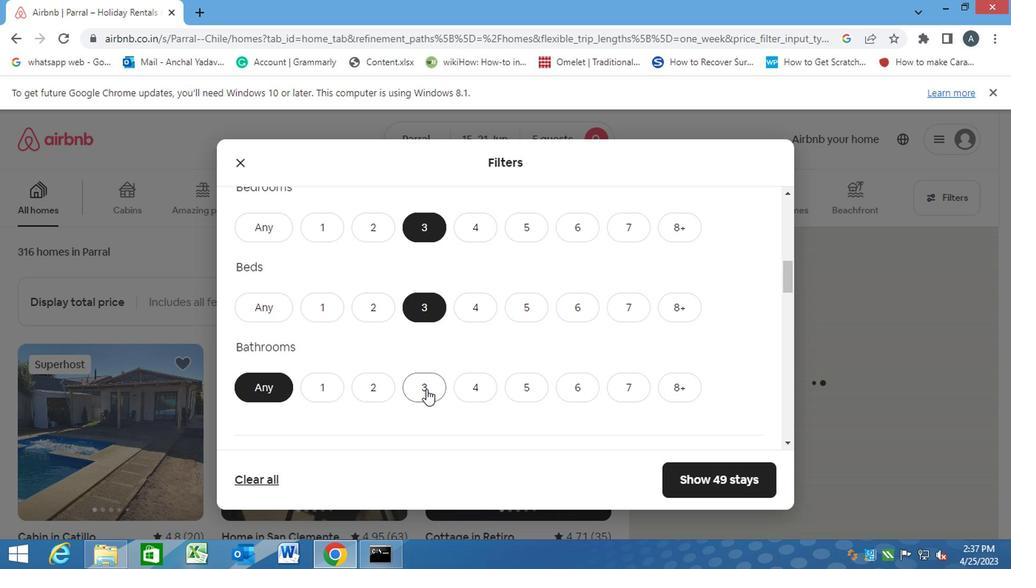 
Action: Mouse moved to (518, 412)
Screenshot: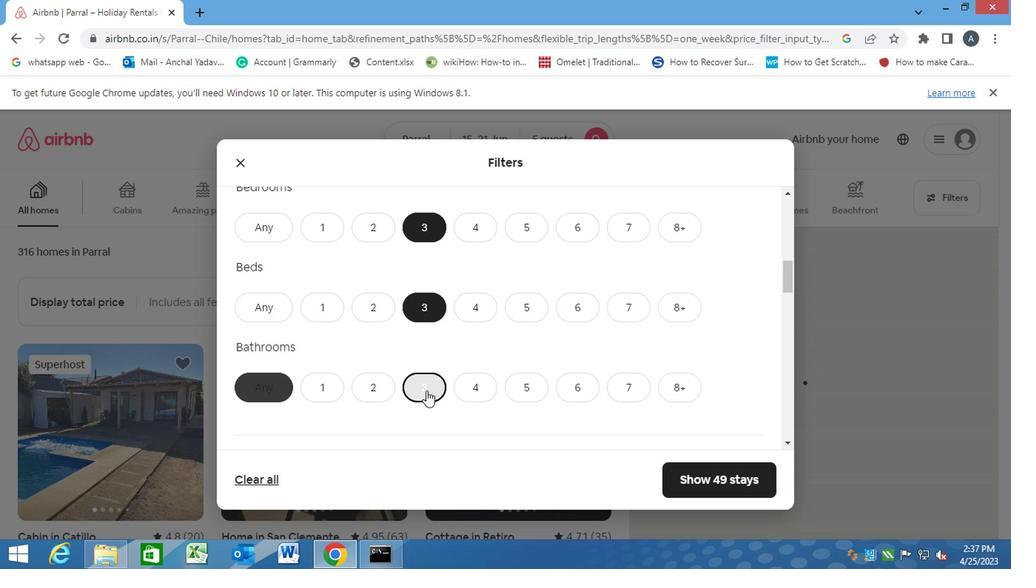 
Action: Mouse scrolled (518, 412) with delta (0, 0)
Screenshot: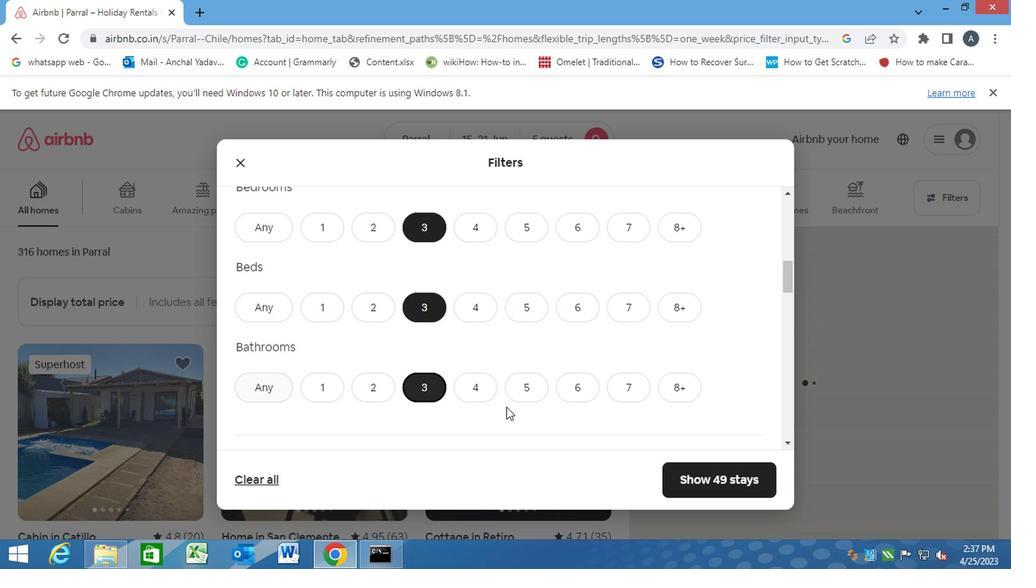 
Action: Mouse scrolled (518, 412) with delta (0, 0)
Screenshot: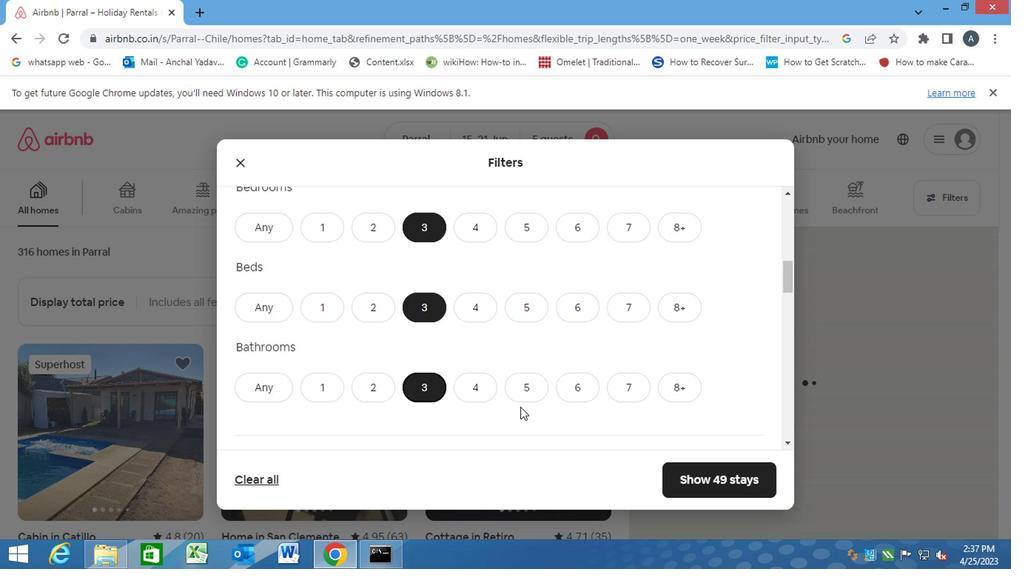 
Action: Mouse scrolled (518, 412) with delta (0, 0)
Screenshot: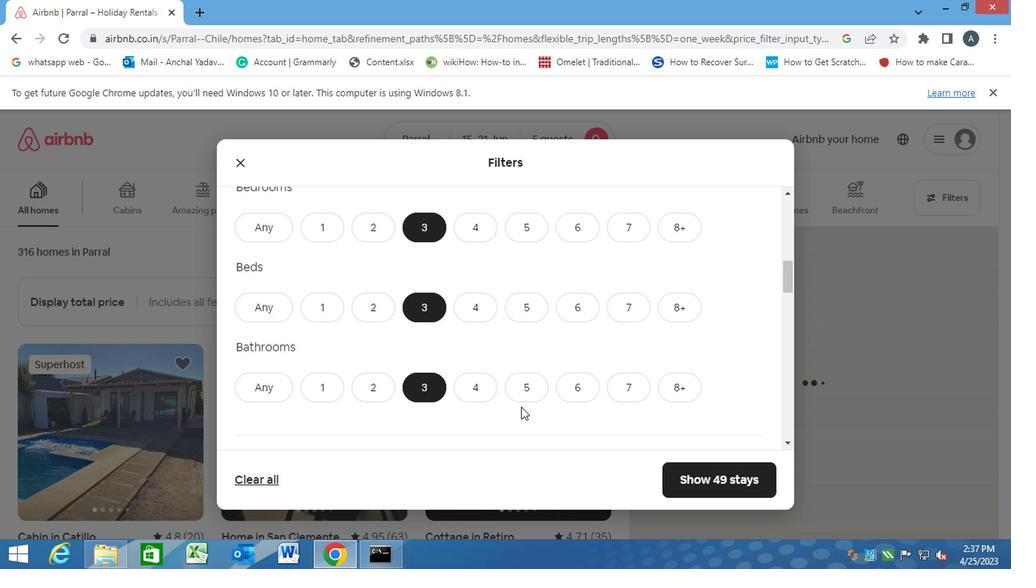 
Action: Mouse moved to (338, 304)
Screenshot: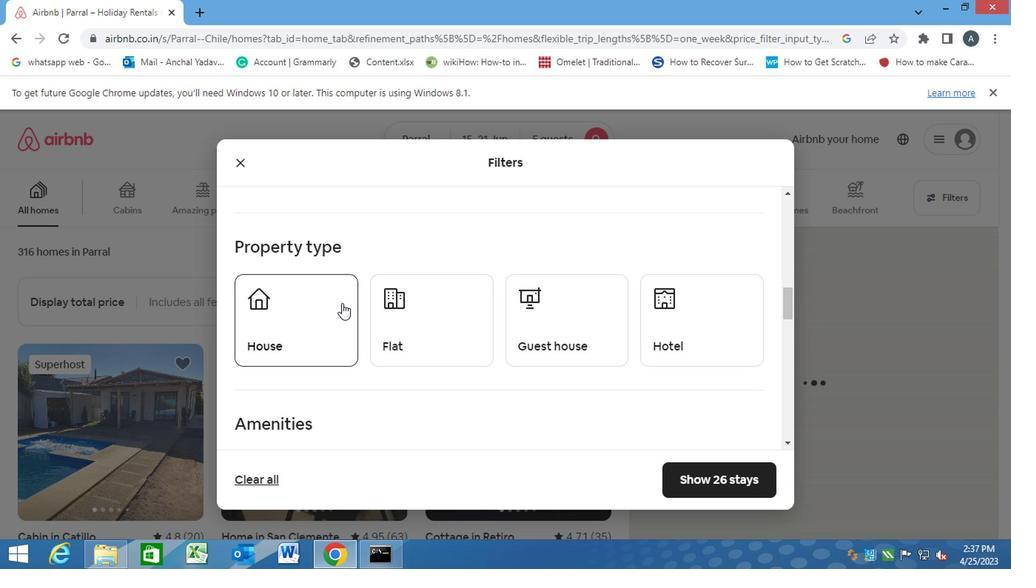 
Action: Mouse pressed left at (338, 304)
Screenshot: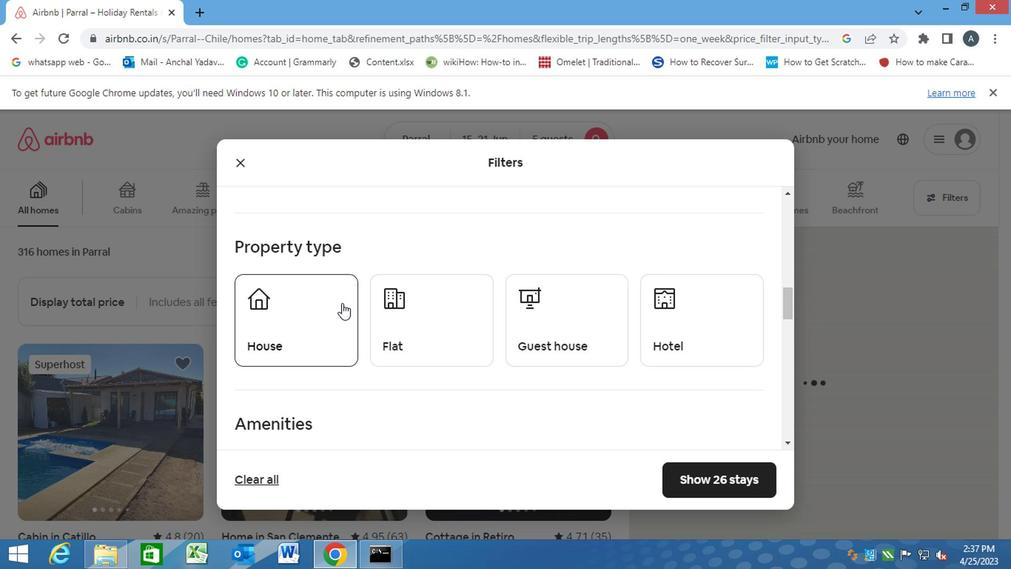 
Action: Mouse moved to (419, 323)
Screenshot: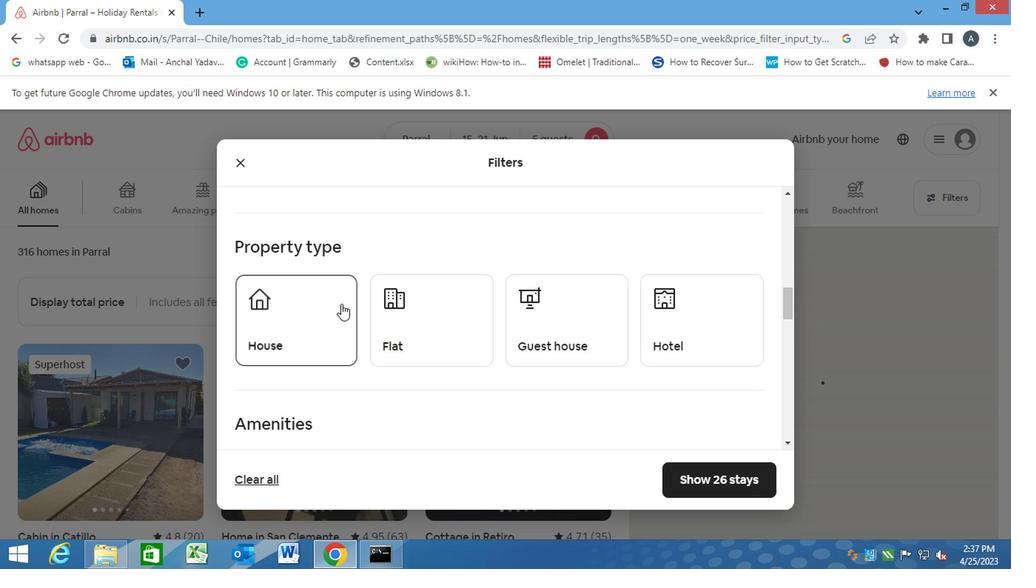 
Action: Mouse pressed left at (419, 323)
Screenshot: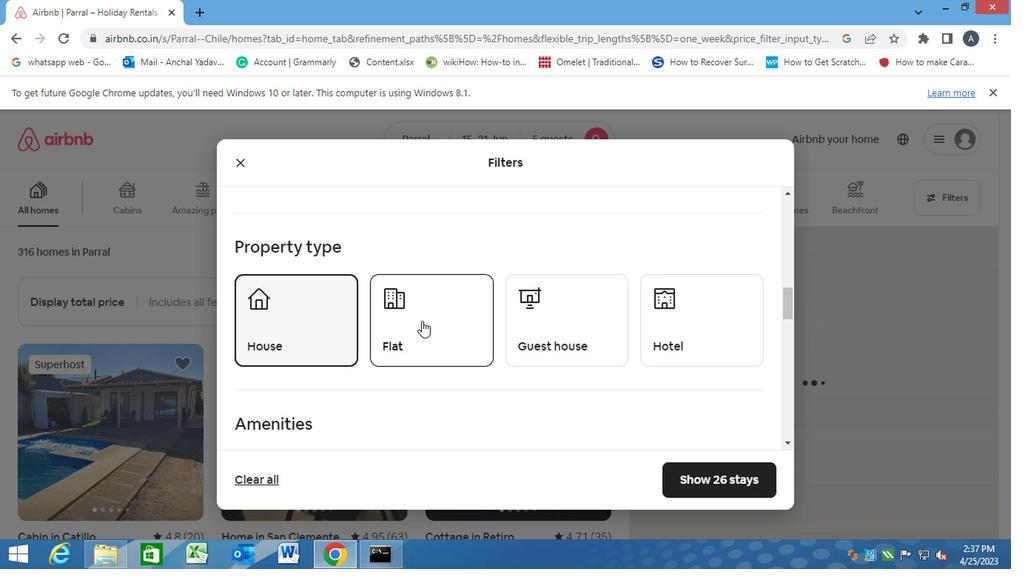 
Action: Mouse moved to (559, 323)
Screenshot: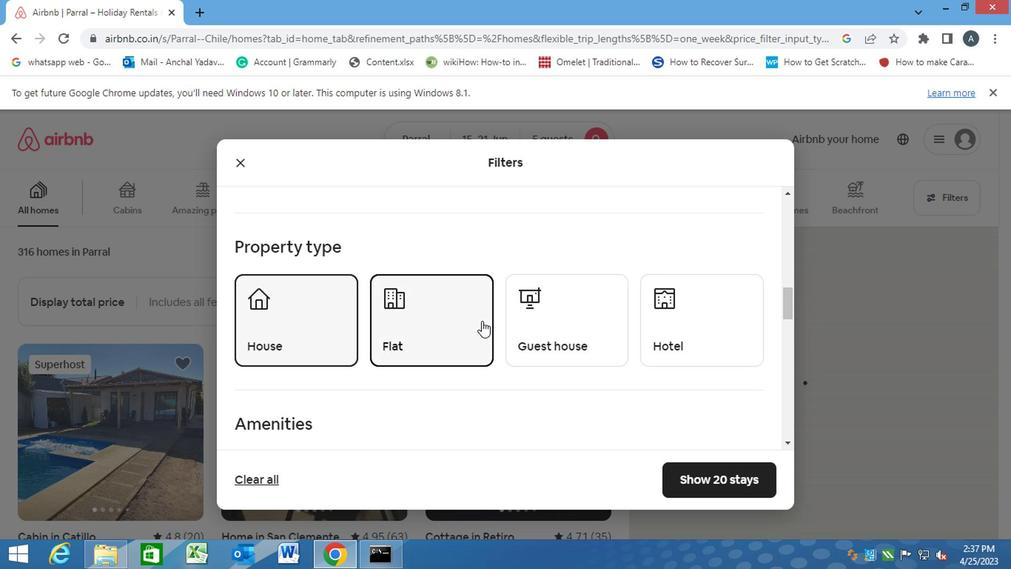 
Action: Mouse pressed left at (559, 323)
Screenshot: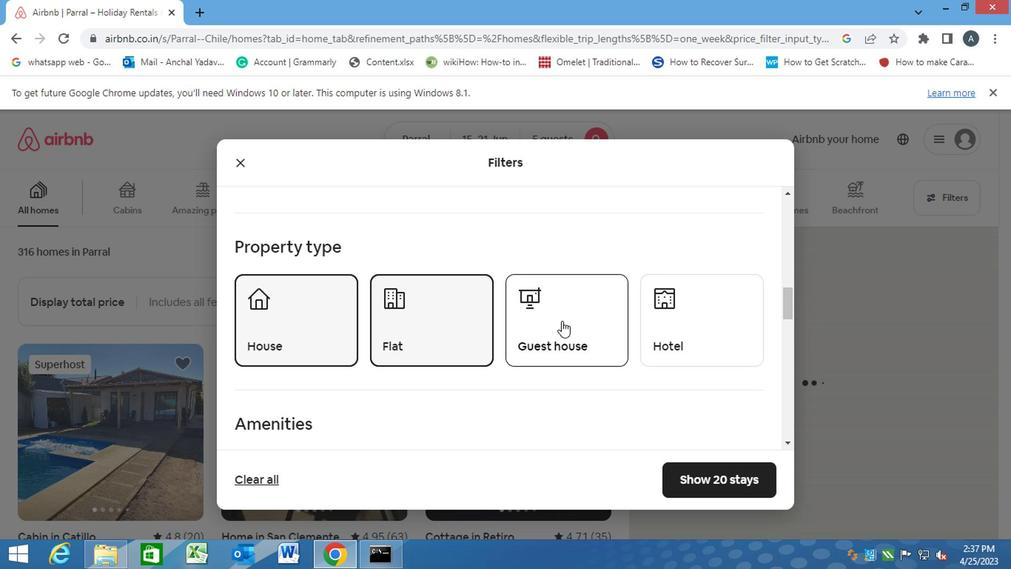 
Action: Mouse moved to (433, 369)
Screenshot: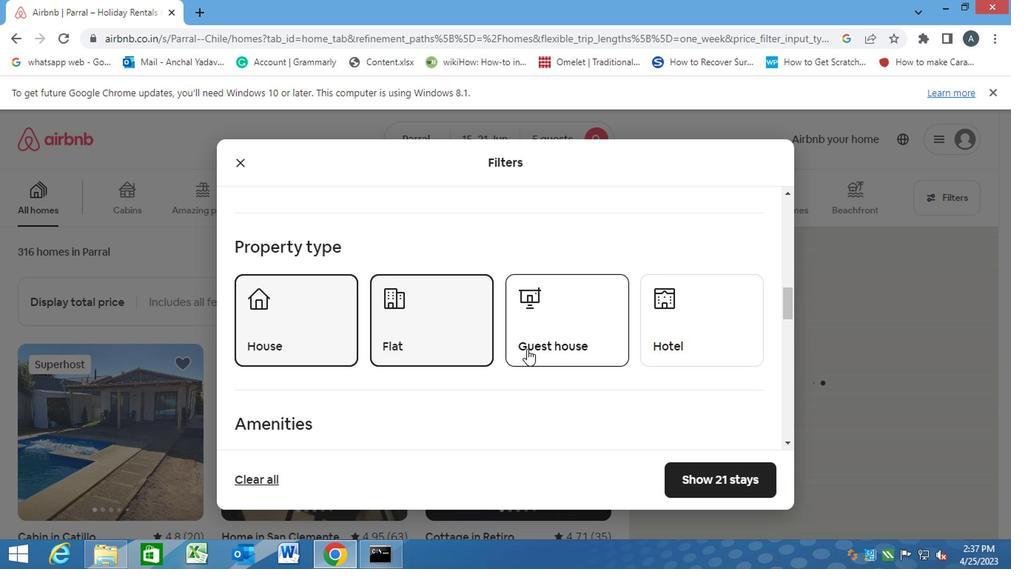 
Action: Mouse scrolled (433, 368) with delta (0, -1)
Screenshot: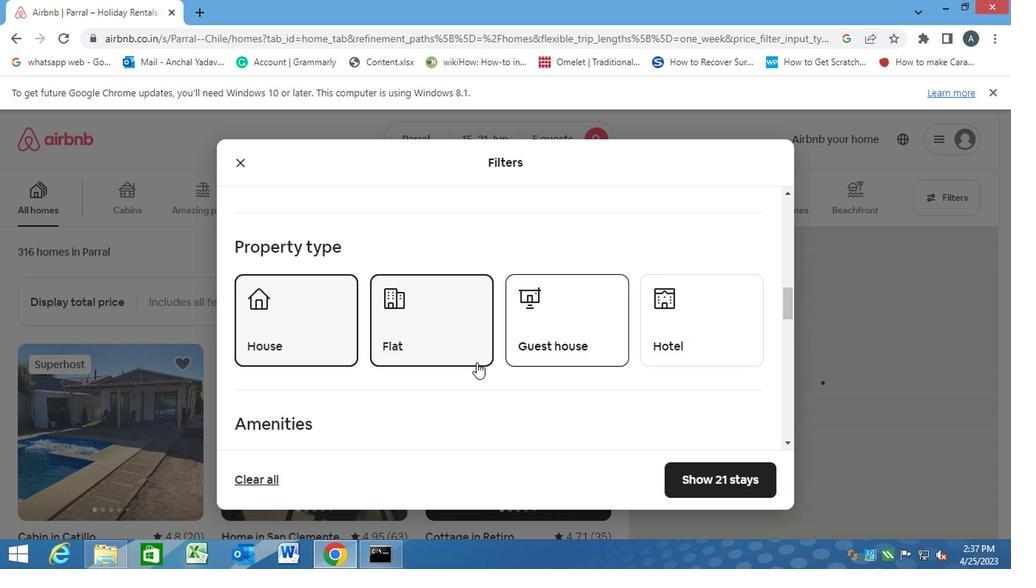 
Action: Mouse scrolled (433, 368) with delta (0, -1)
Screenshot: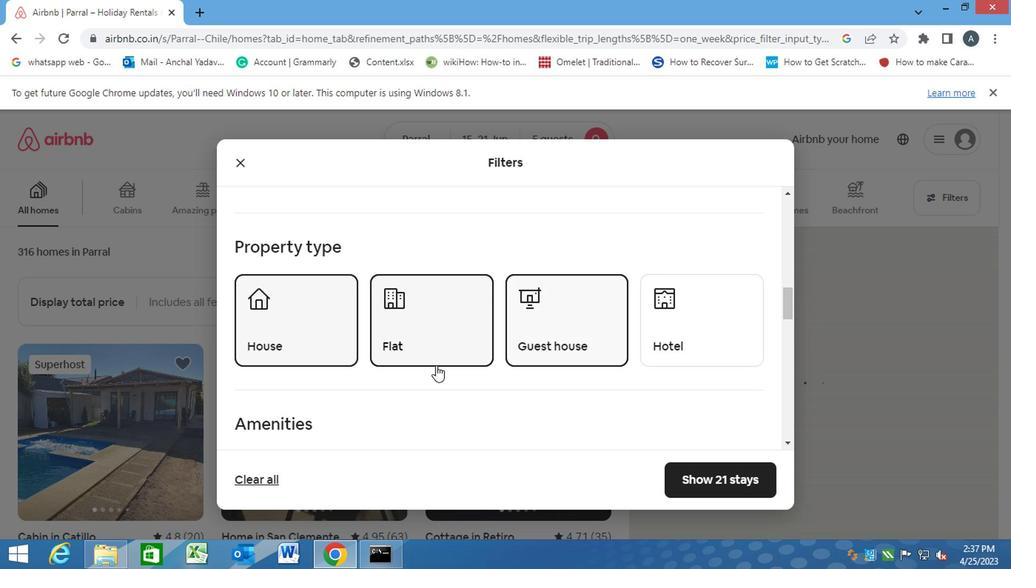 
Action: Mouse moved to (443, 366)
Screenshot: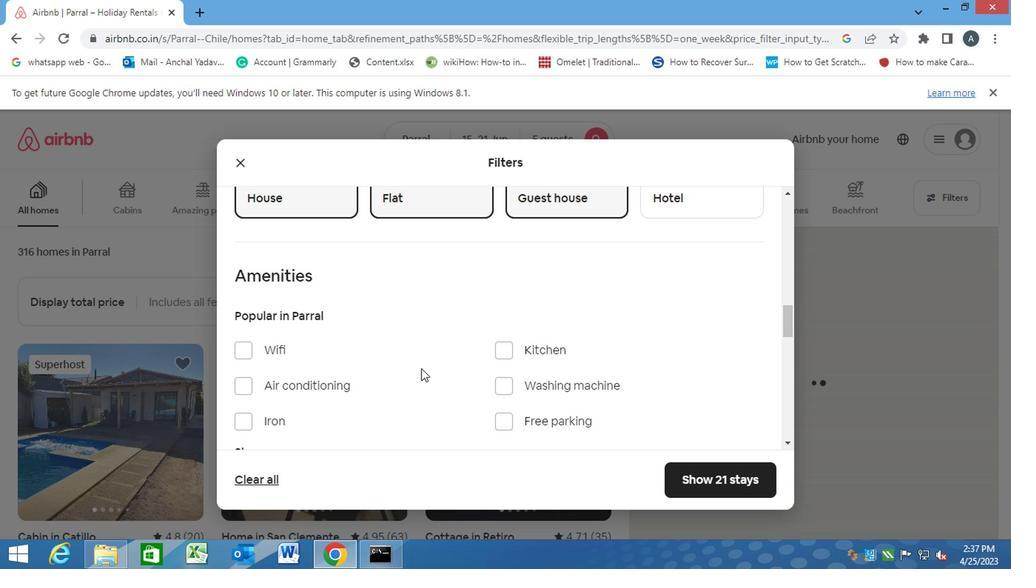 
Action: Mouse scrolled (443, 366) with delta (0, 0)
Screenshot: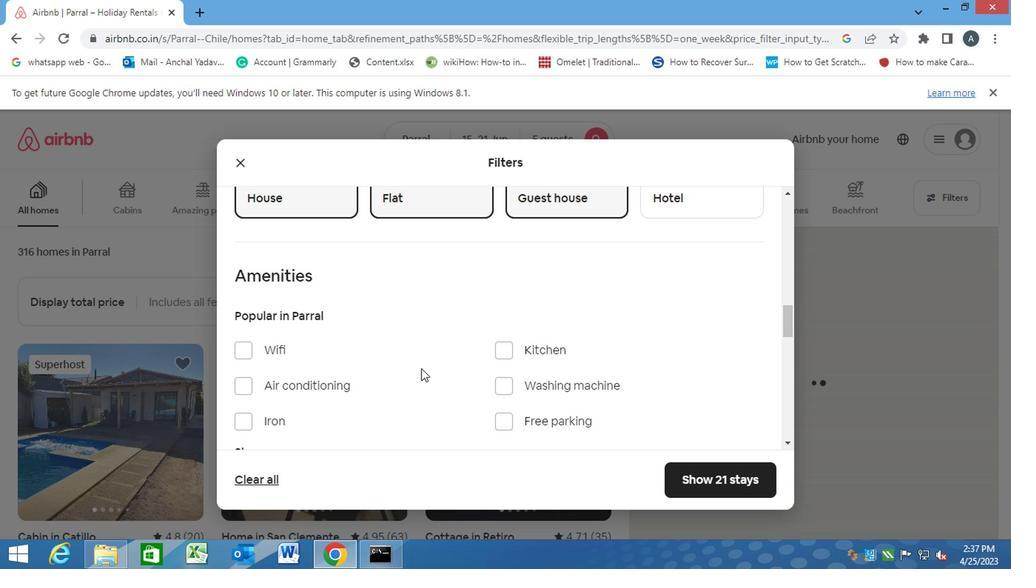 
Action: Mouse scrolled (443, 366) with delta (0, 0)
Screenshot: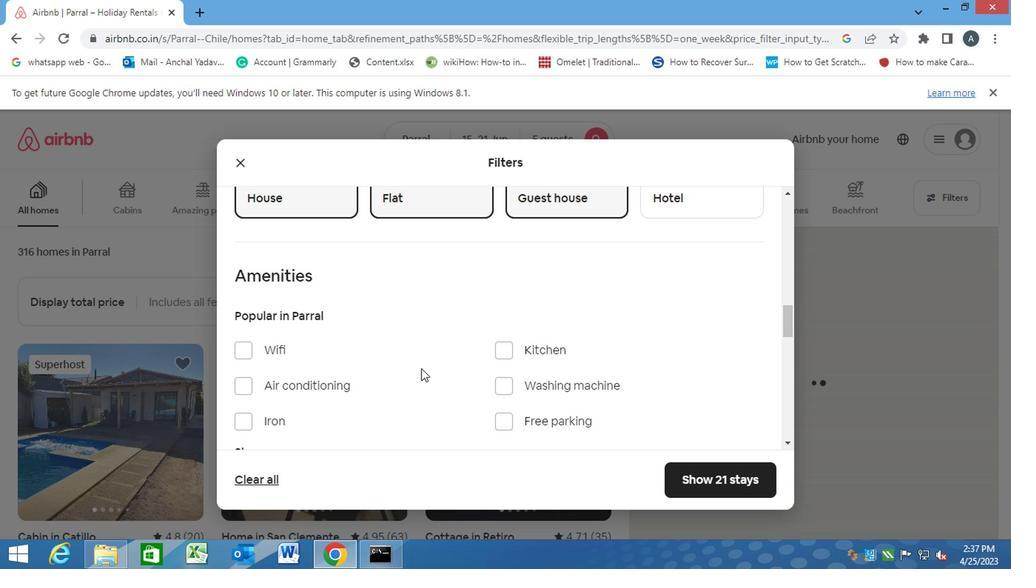 
Action: Mouse scrolled (443, 366) with delta (0, 0)
Screenshot: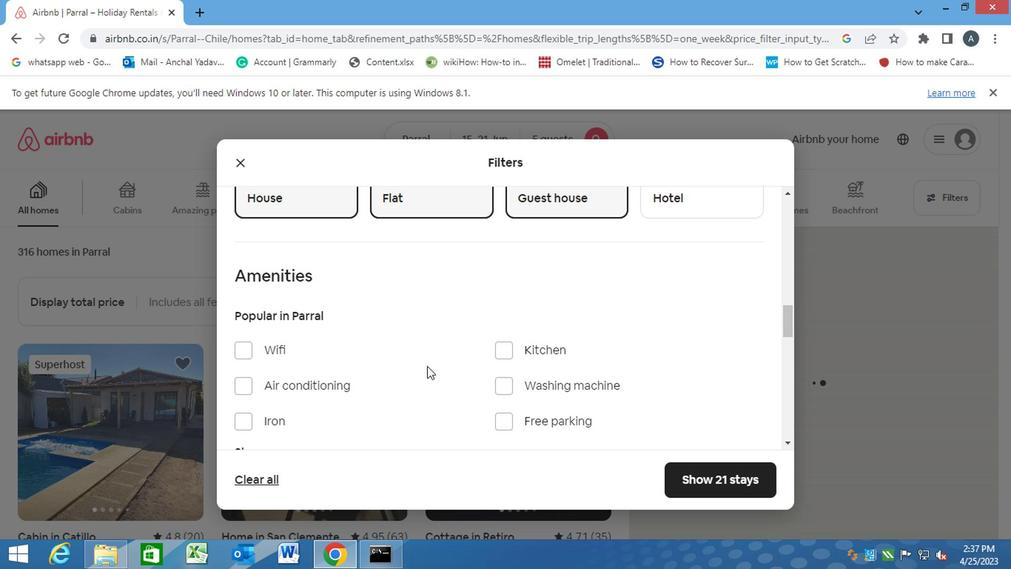 
Action: Mouse moved to (444, 366)
Screenshot: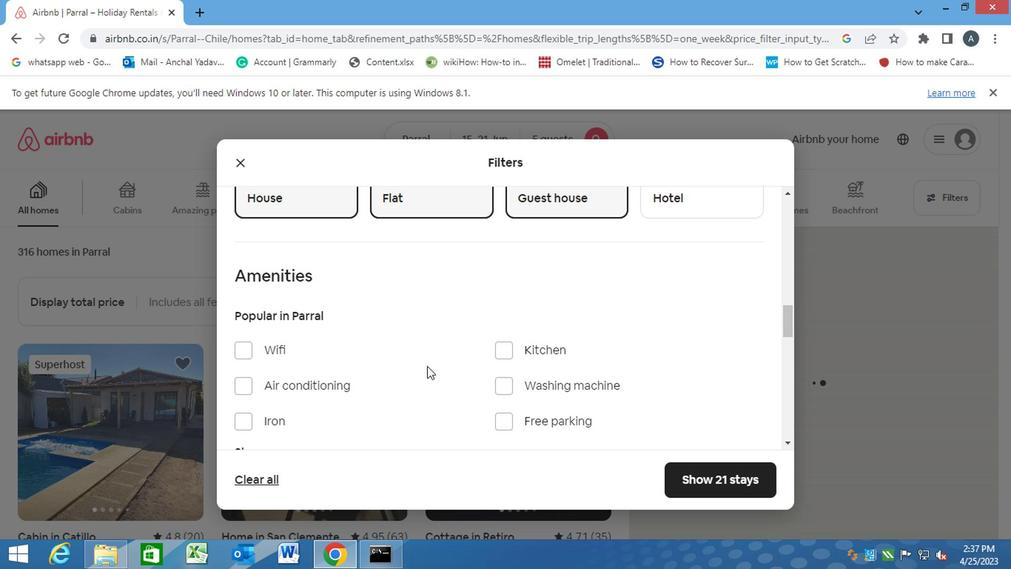 
Action: Mouse scrolled (444, 366) with delta (0, 0)
Screenshot: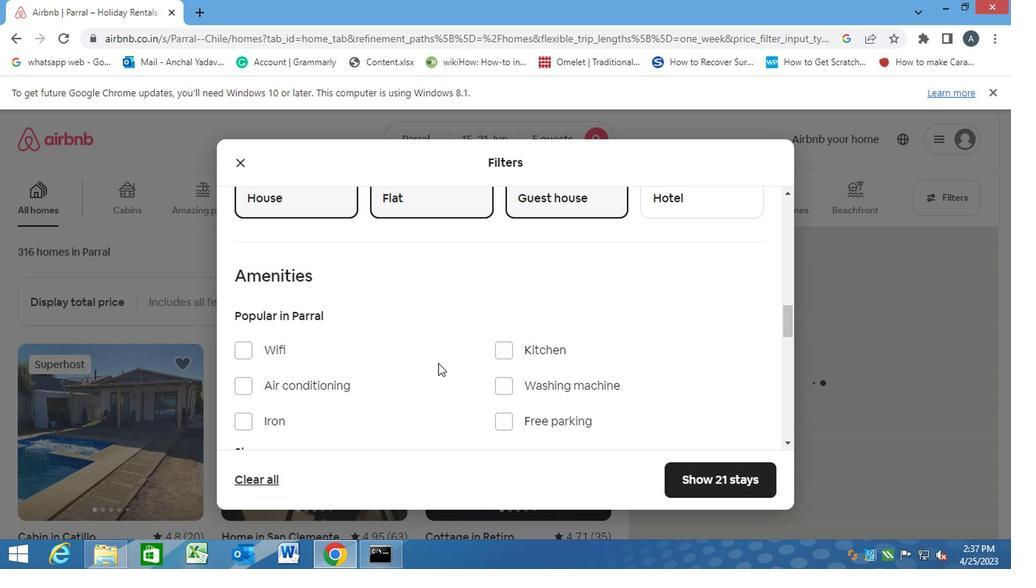 
Action: Mouse scrolled (444, 366) with delta (0, 0)
Screenshot: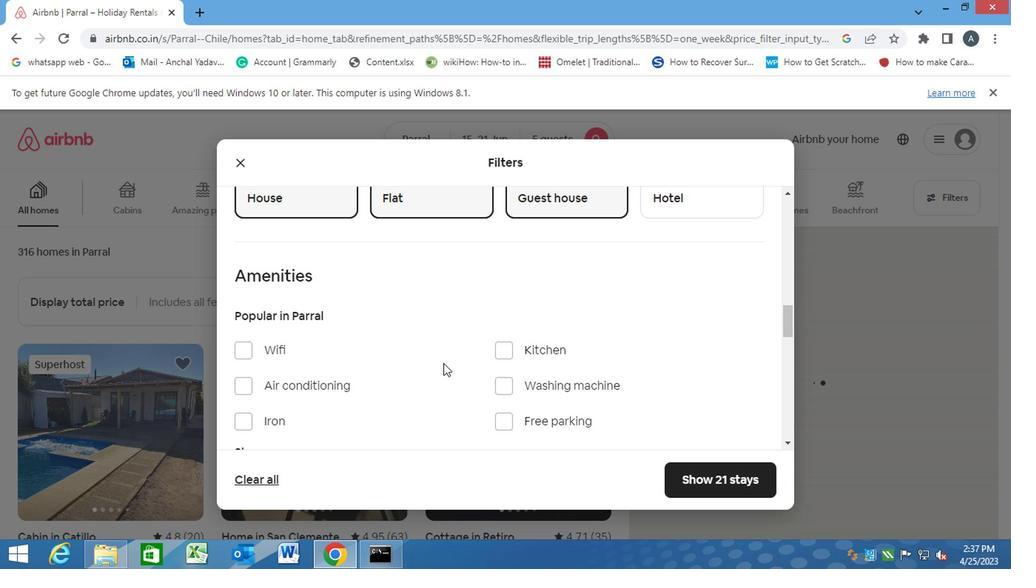 
Action: Mouse moved to (724, 249)
Screenshot: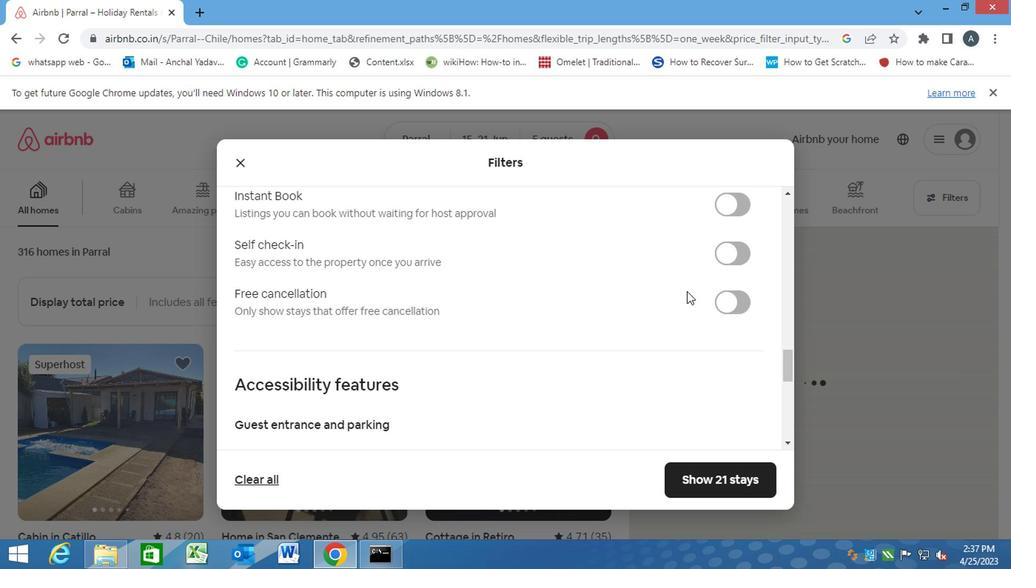 
Action: Mouse pressed left at (724, 249)
Screenshot: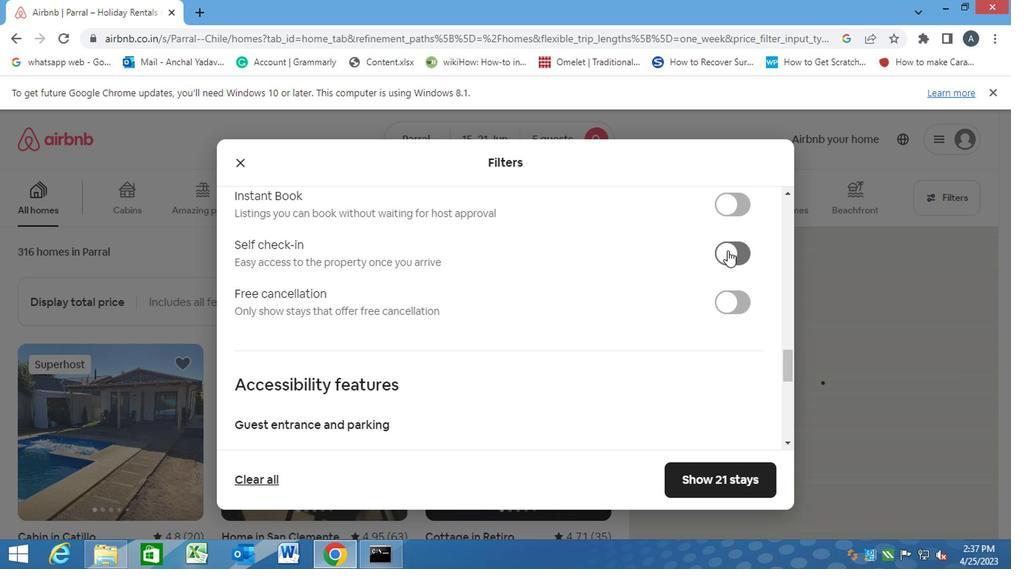 
Action: Mouse moved to (551, 310)
Screenshot: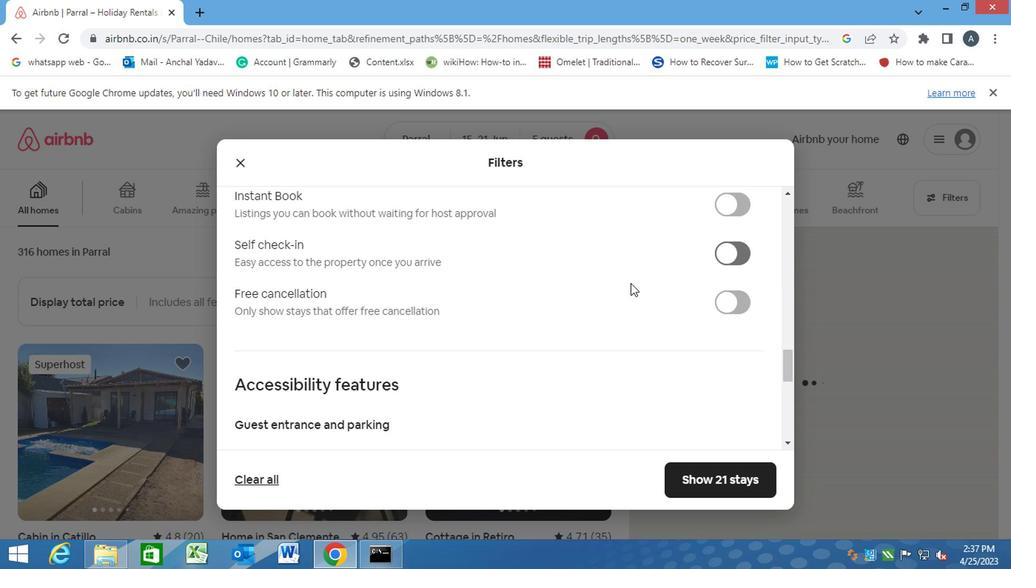 
Action: Mouse scrolled (551, 309) with delta (0, 0)
Screenshot: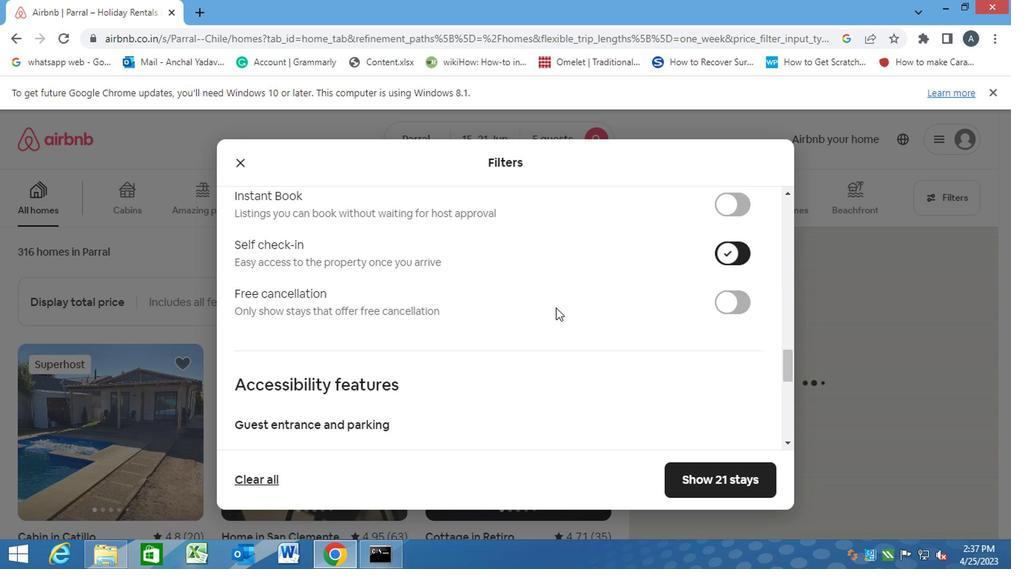 
Action: Mouse scrolled (551, 309) with delta (0, 0)
Screenshot: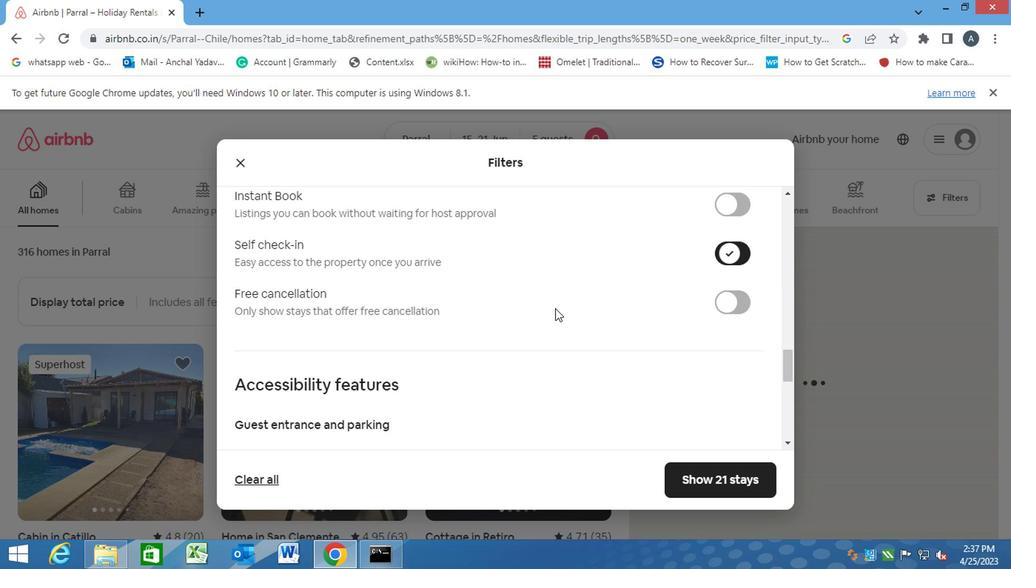 
Action: Mouse scrolled (551, 309) with delta (0, 0)
Screenshot: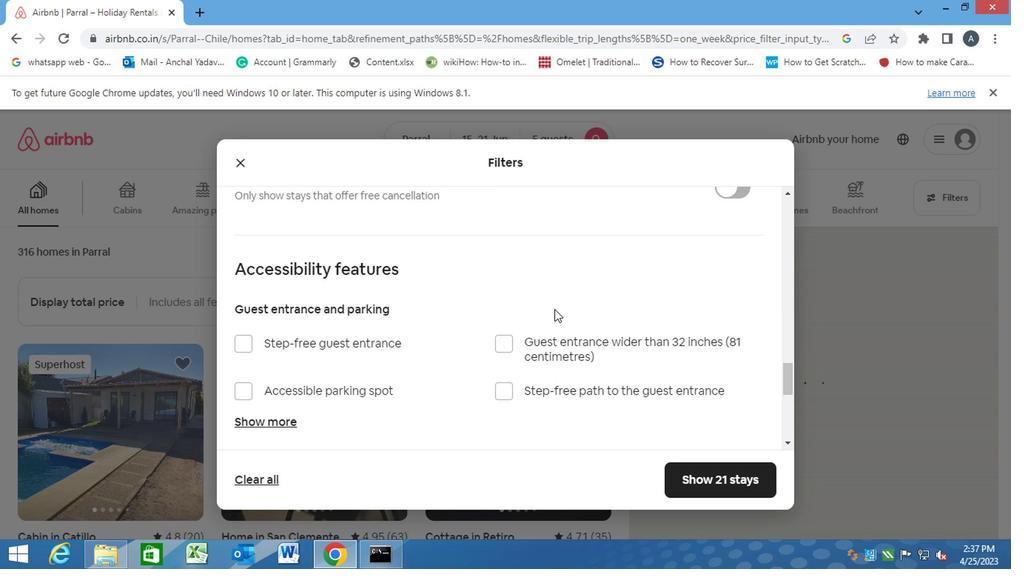 
Action: Mouse scrolled (551, 309) with delta (0, 0)
Screenshot: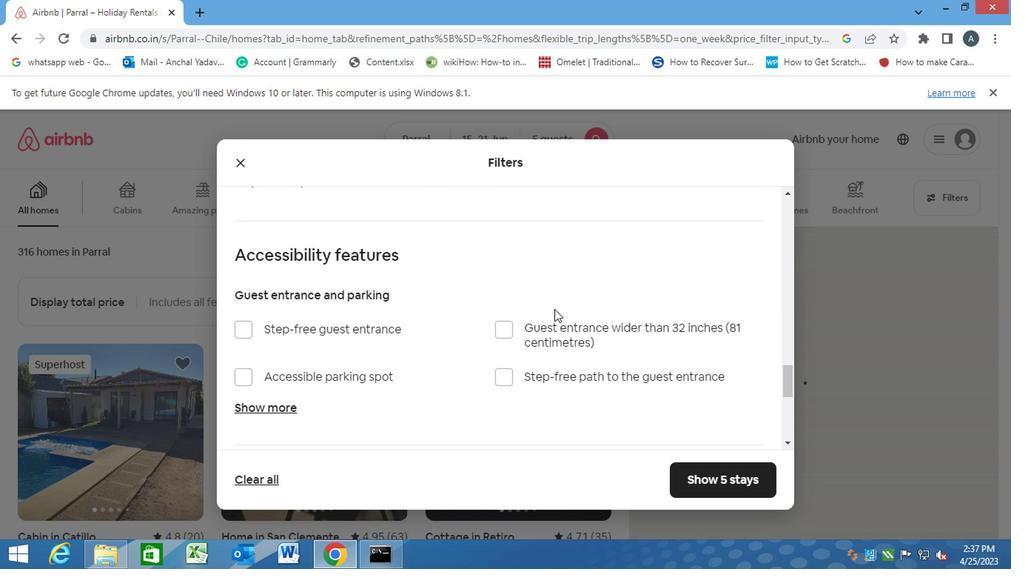 
Action: Mouse scrolled (551, 309) with delta (0, 0)
Screenshot: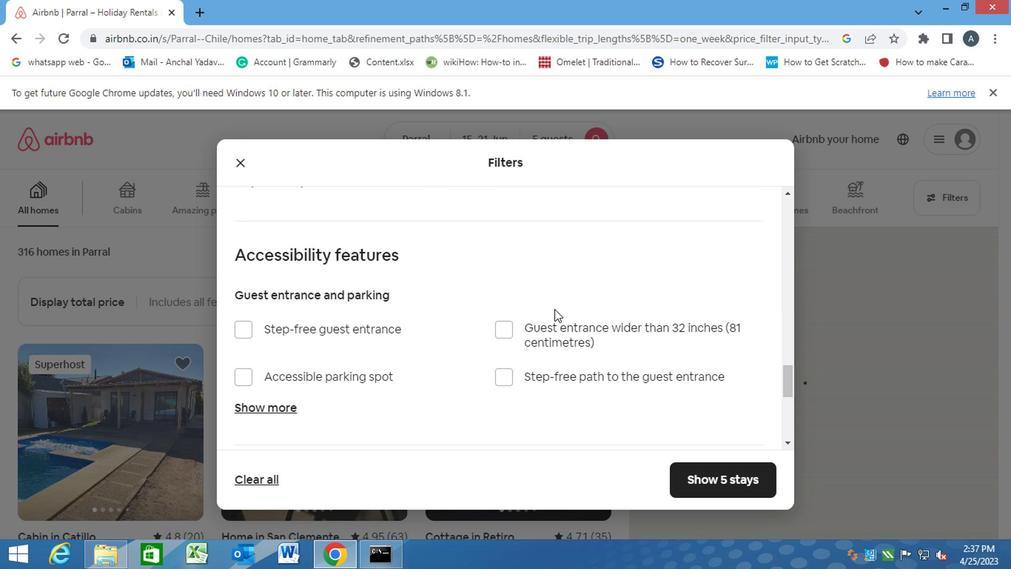 
Action: Mouse moved to (292, 396)
Screenshot: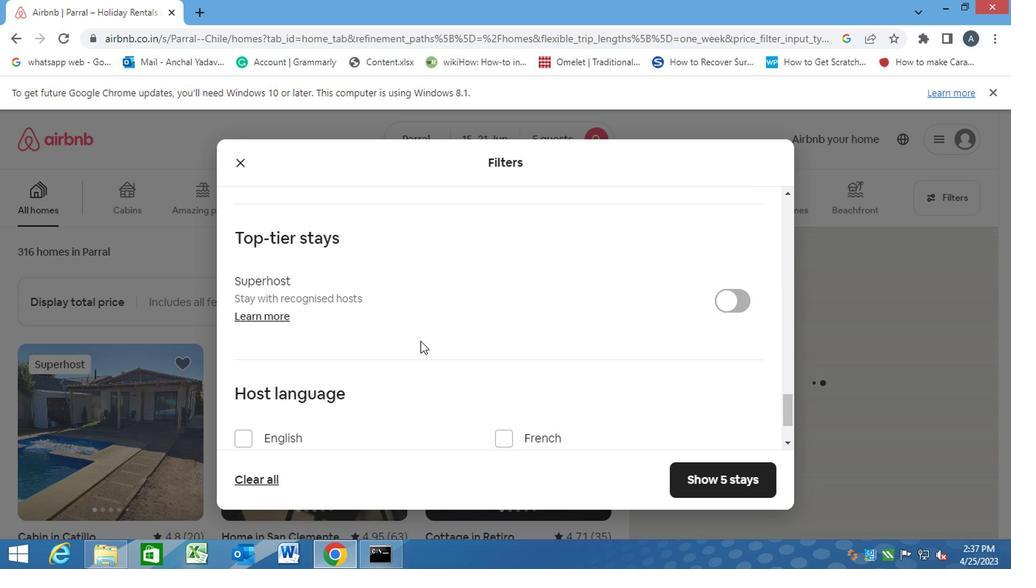 
Action: Mouse scrolled (292, 395) with delta (0, 0)
Screenshot: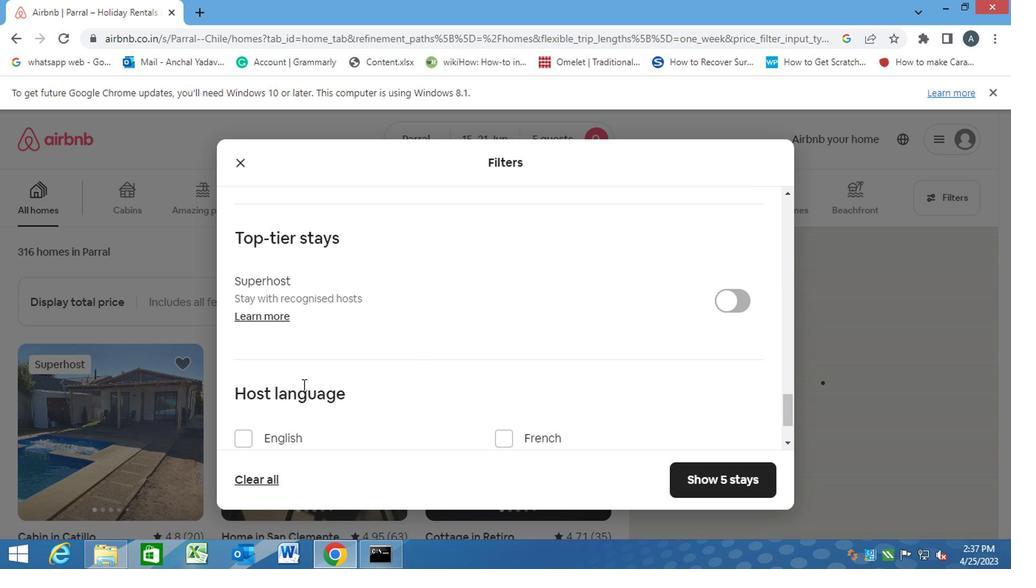 
Action: Mouse moved to (244, 371)
Screenshot: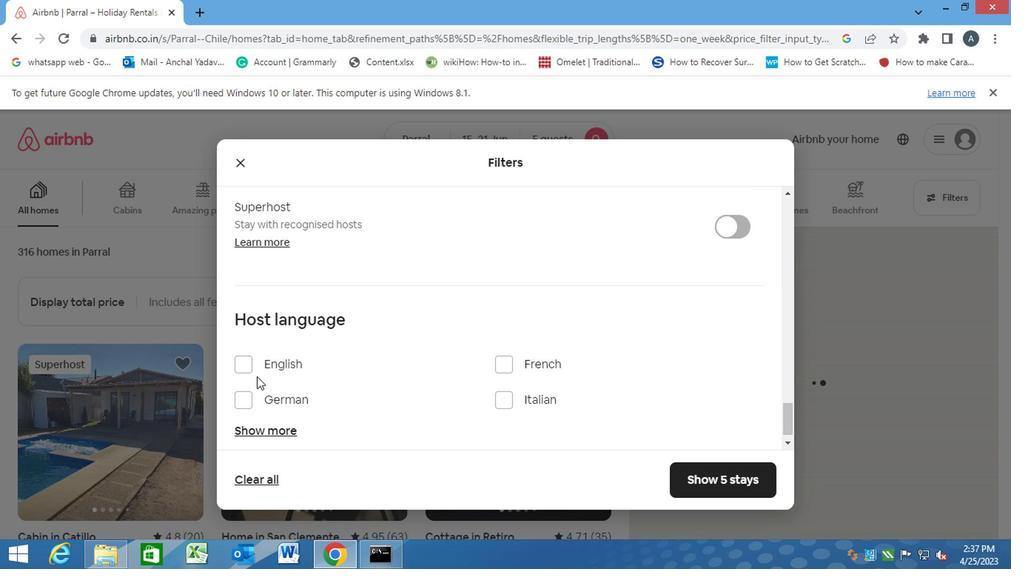 
Action: Mouse pressed left at (244, 371)
Screenshot: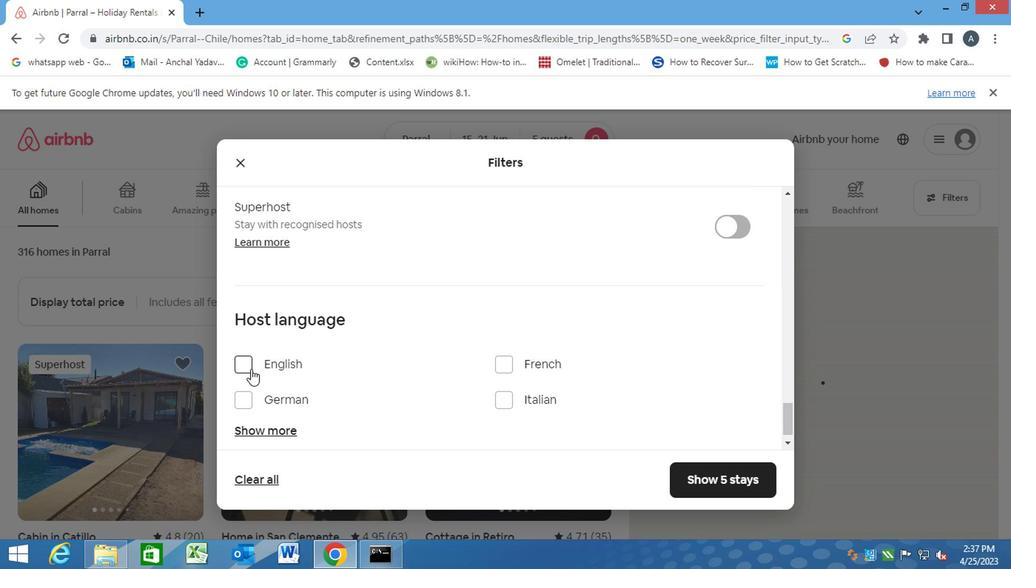 
Action: Mouse moved to (696, 490)
Screenshot: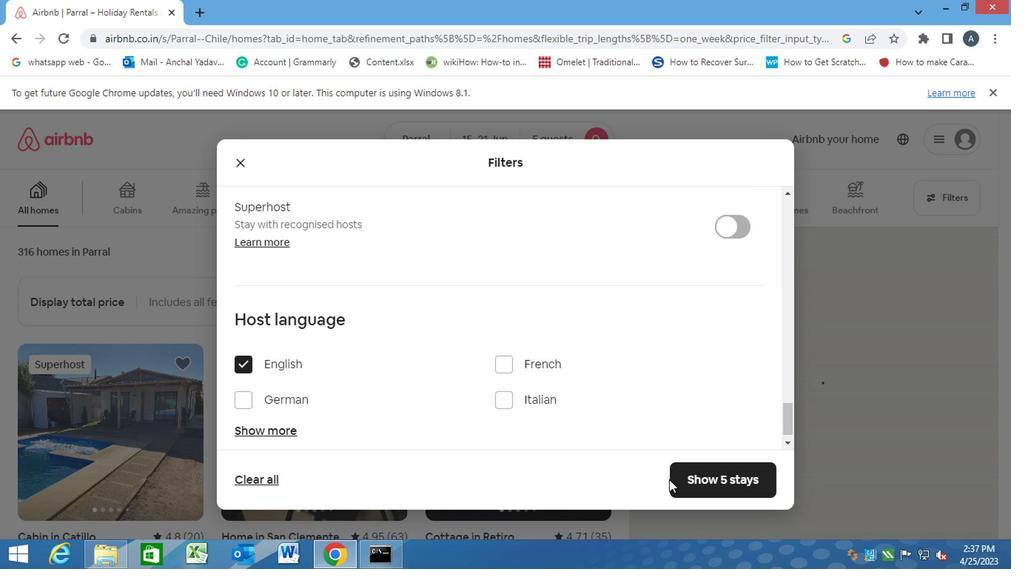 
Action: Mouse pressed left at (696, 490)
Screenshot: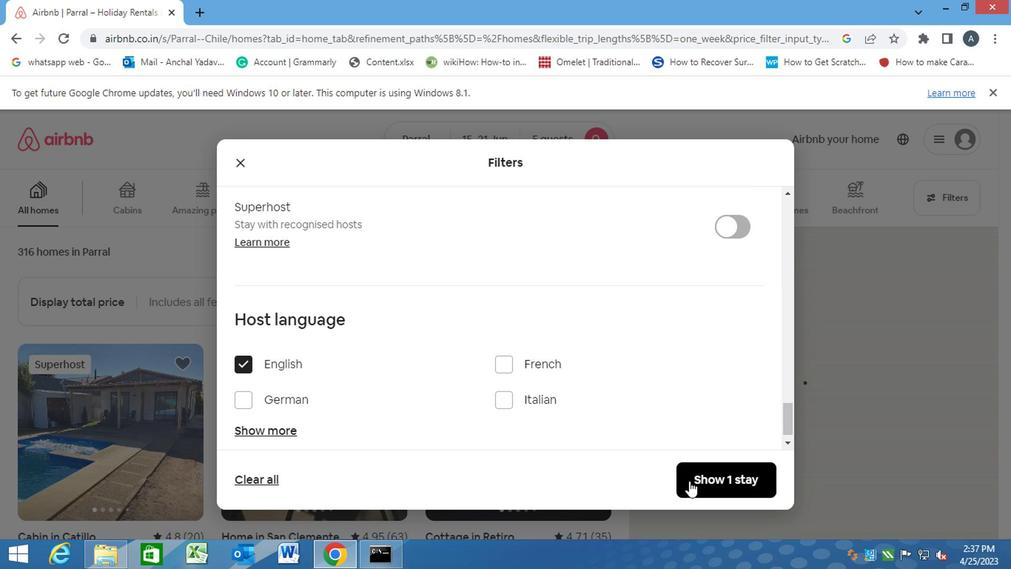 
